 Task: In the  document Joshua.epub change page color to  'Light Brown'. Add link on bottom right corner of the sheet: 'www.instagram.com' Insert page numer on top of the page
Action: Mouse moved to (262, 320)
Screenshot: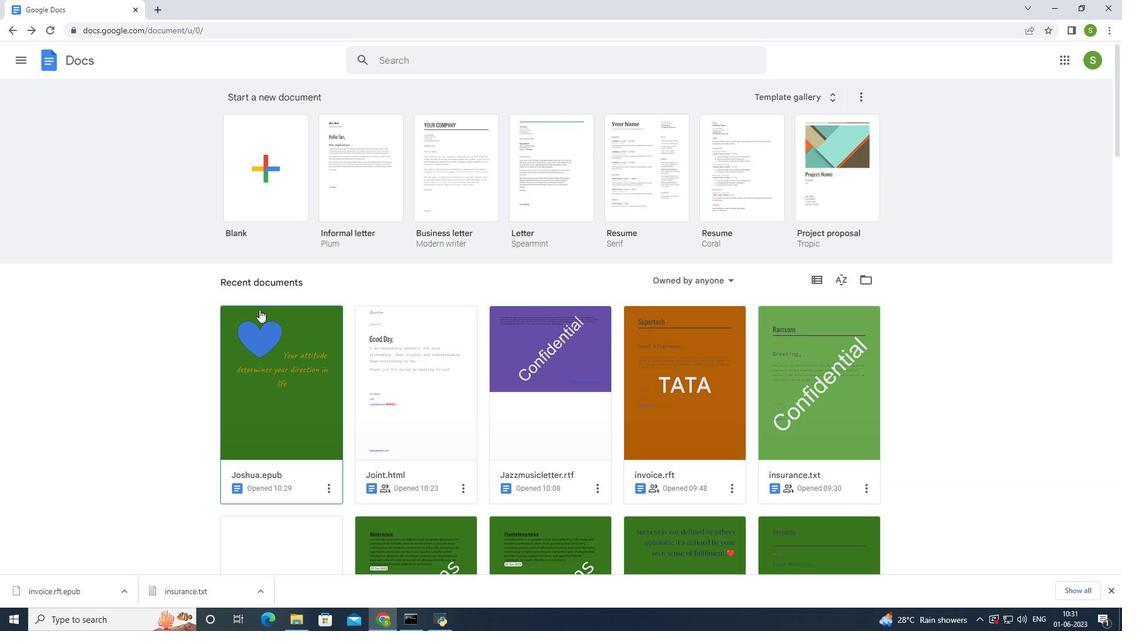 
Action: Mouse pressed left at (262, 320)
Screenshot: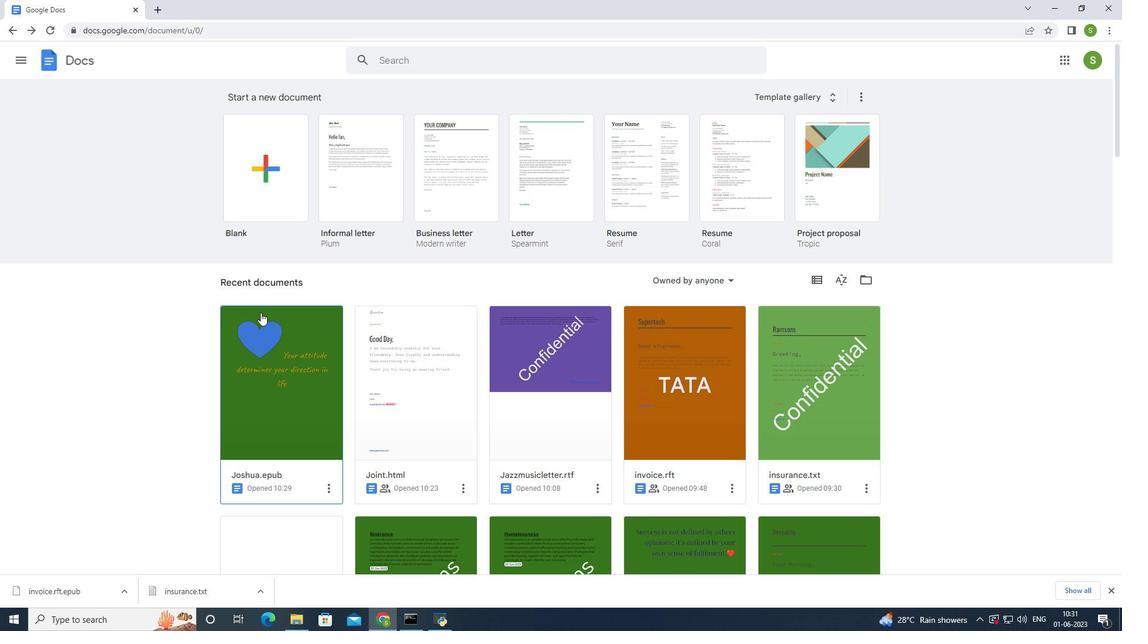 
Action: Mouse moved to (37, 69)
Screenshot: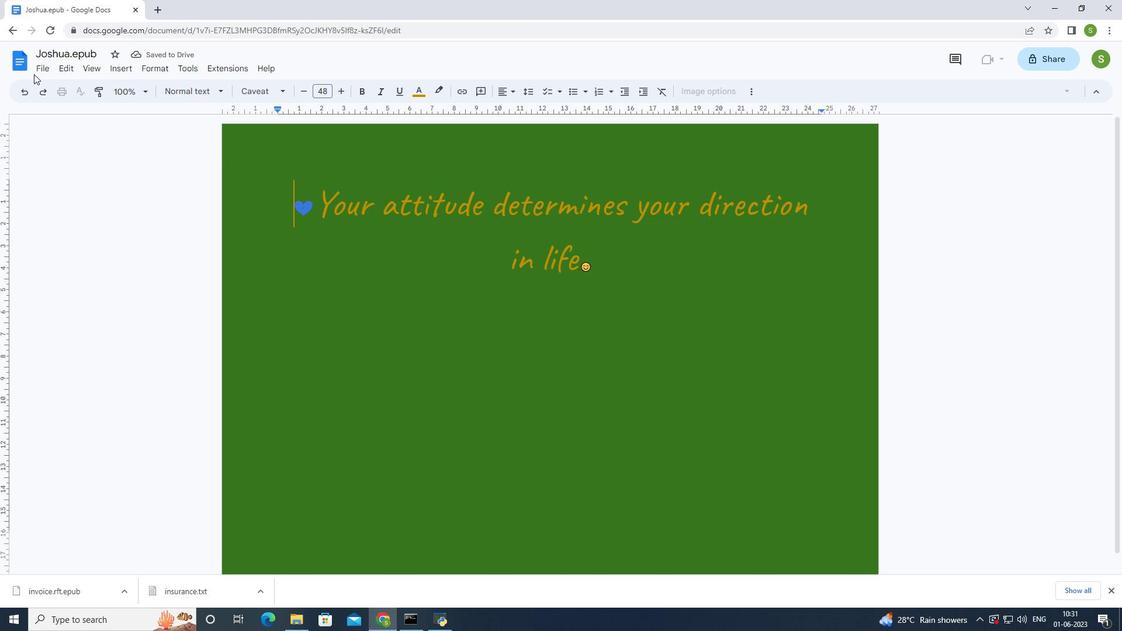
Action: Mouse pressed left at (37, 69)
Screenshot: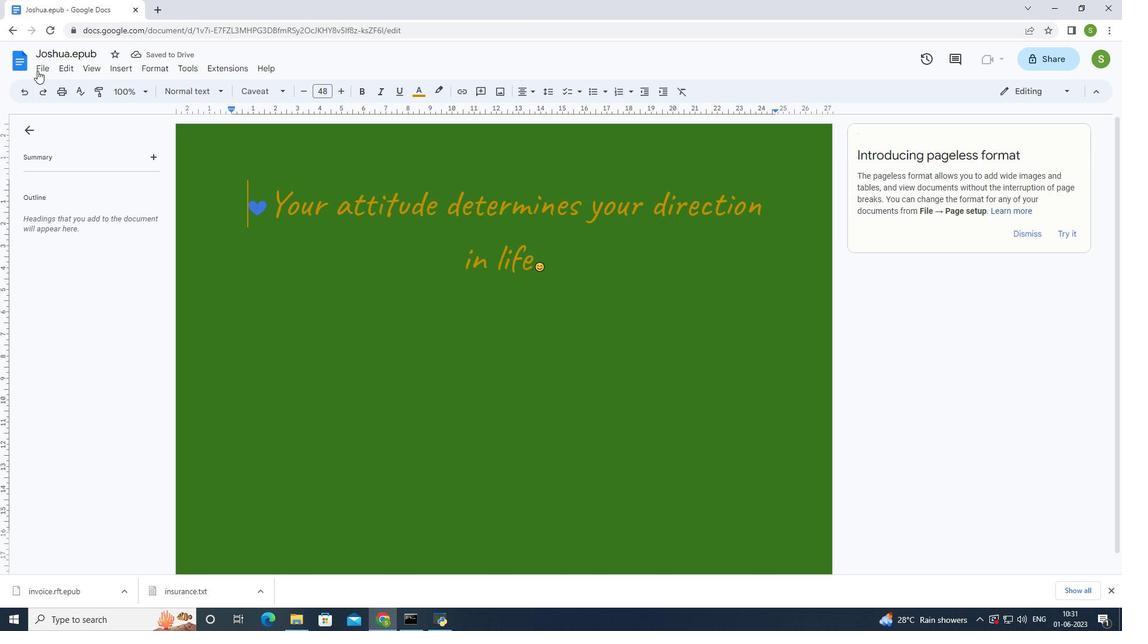 
Action: Mouse moved to (59, 392)
Screenshot: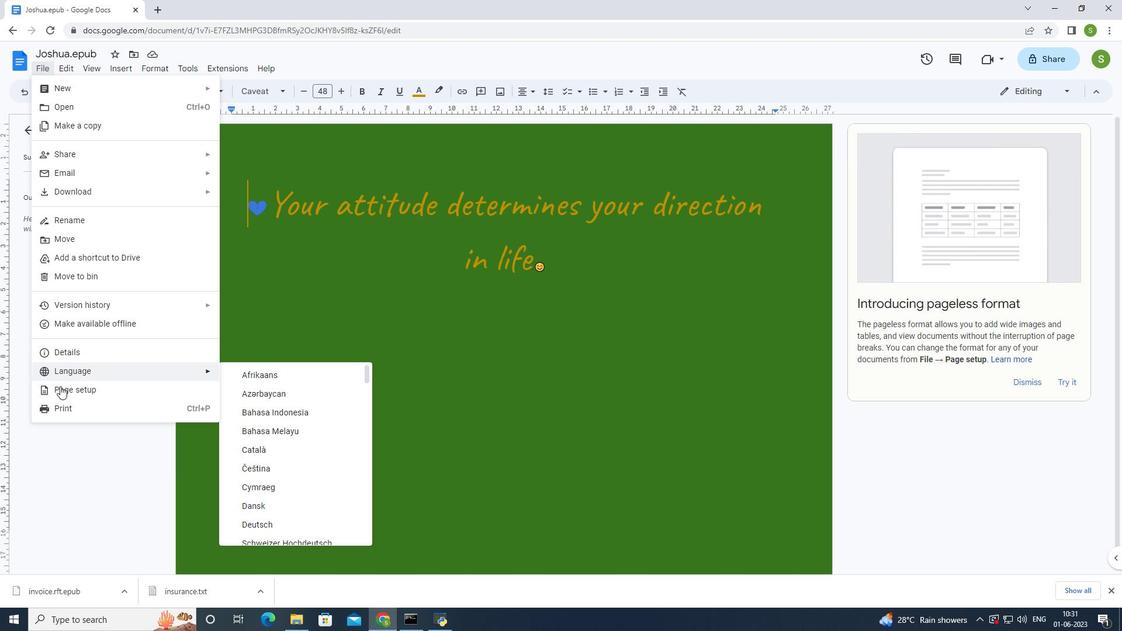 
Action: Mouse pressed left at (59, 392)
Screenshot: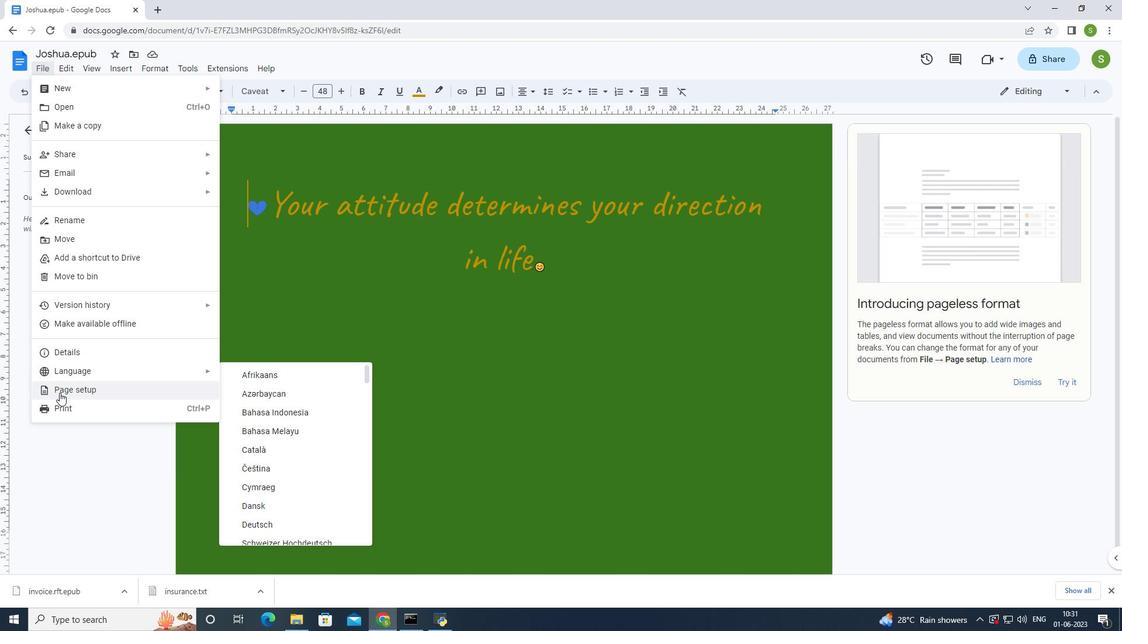 
Action: Mouse moved to (471, 385)
Screenshot: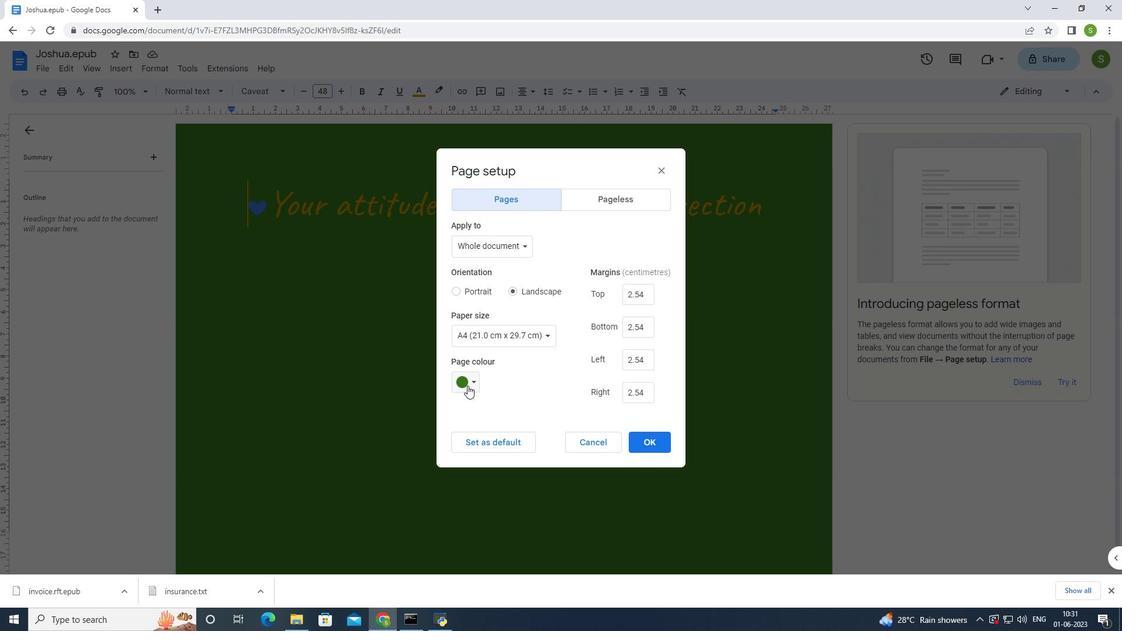 
Action: Mouse pressed left at (471, 385)
Screenshot: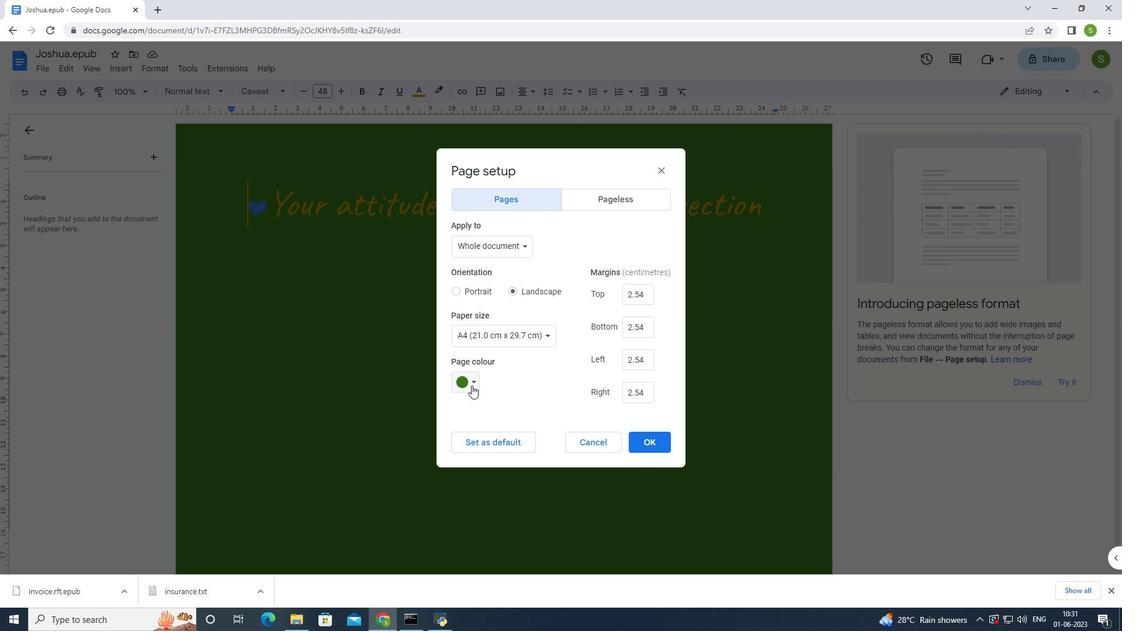 
Action: Mouse moved to (489, 480)
Screenshot: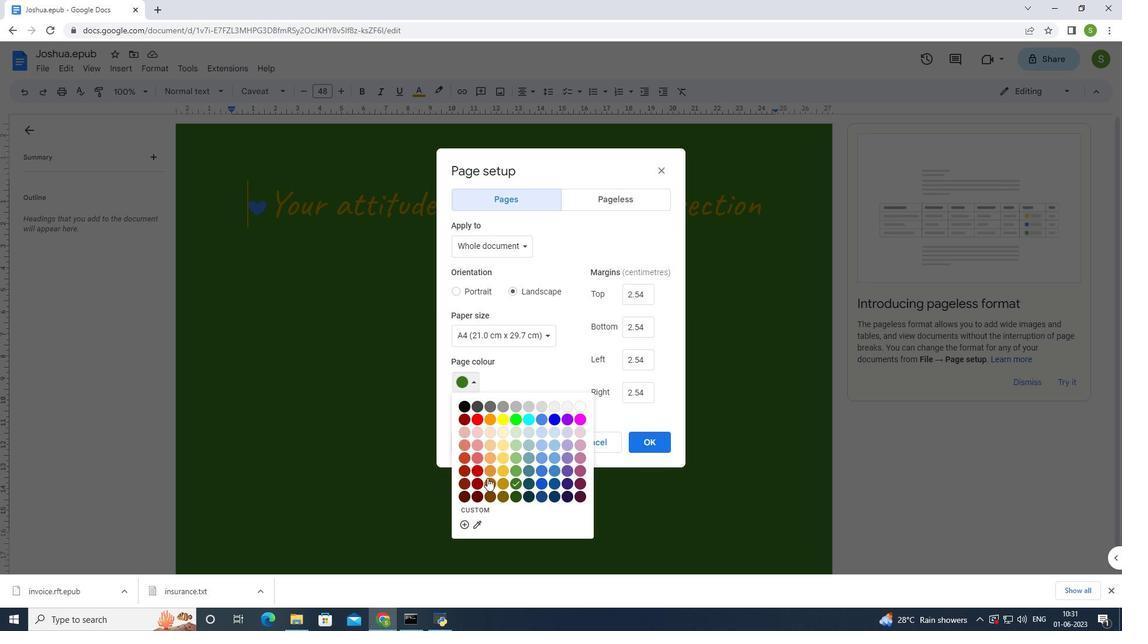 
Action: Mouse pressed left at (489, 480)
Screenshot: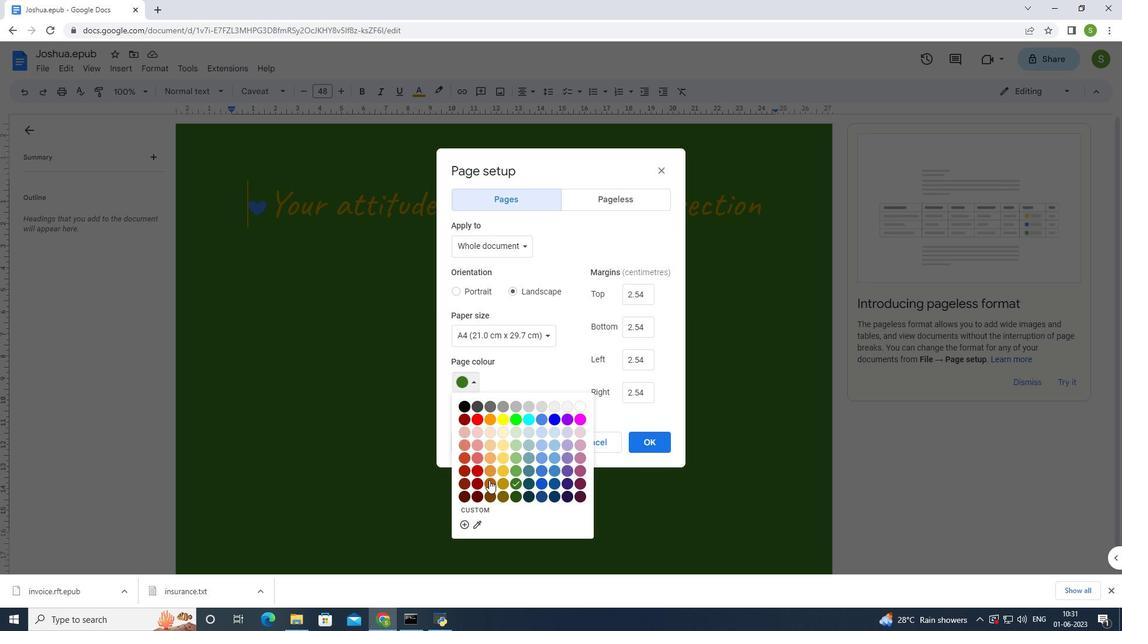 
Action: Mouse pressed left at (489, 480)
Screenshot: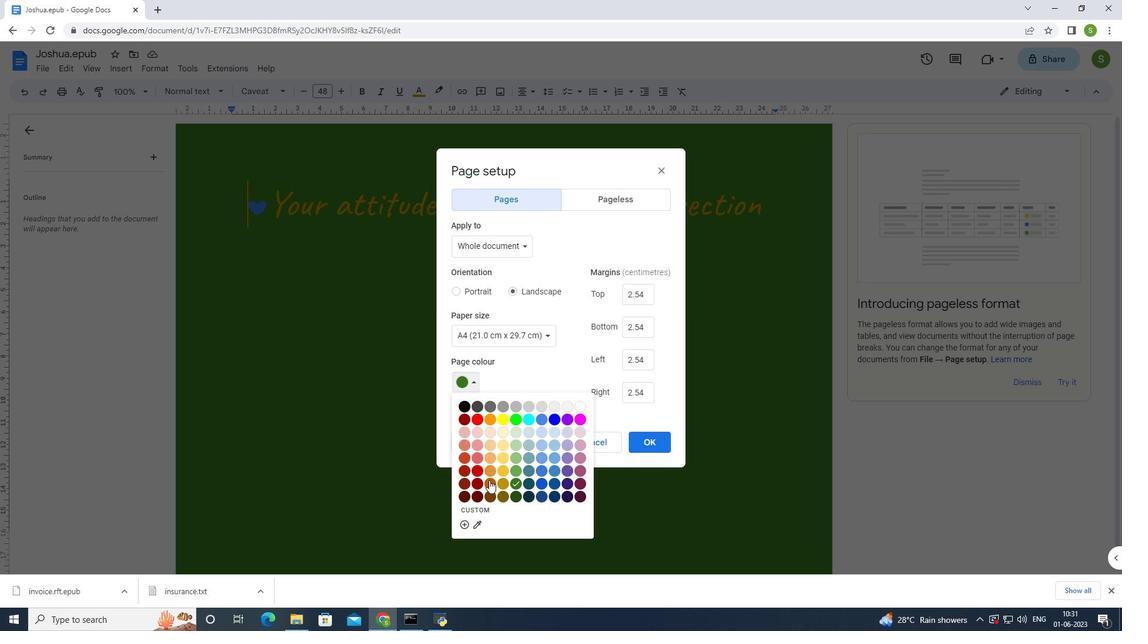 
Action: Mouse moved to (631, 438)
Screenshot: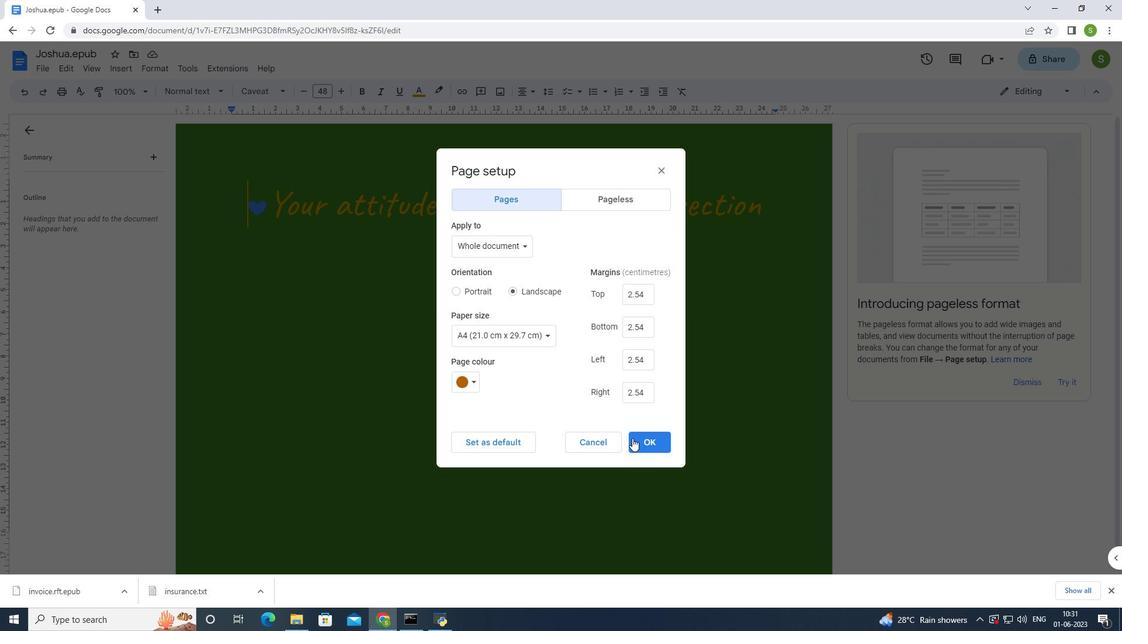 
Action: Mouse pressed left at (631, 438)
Screenshot: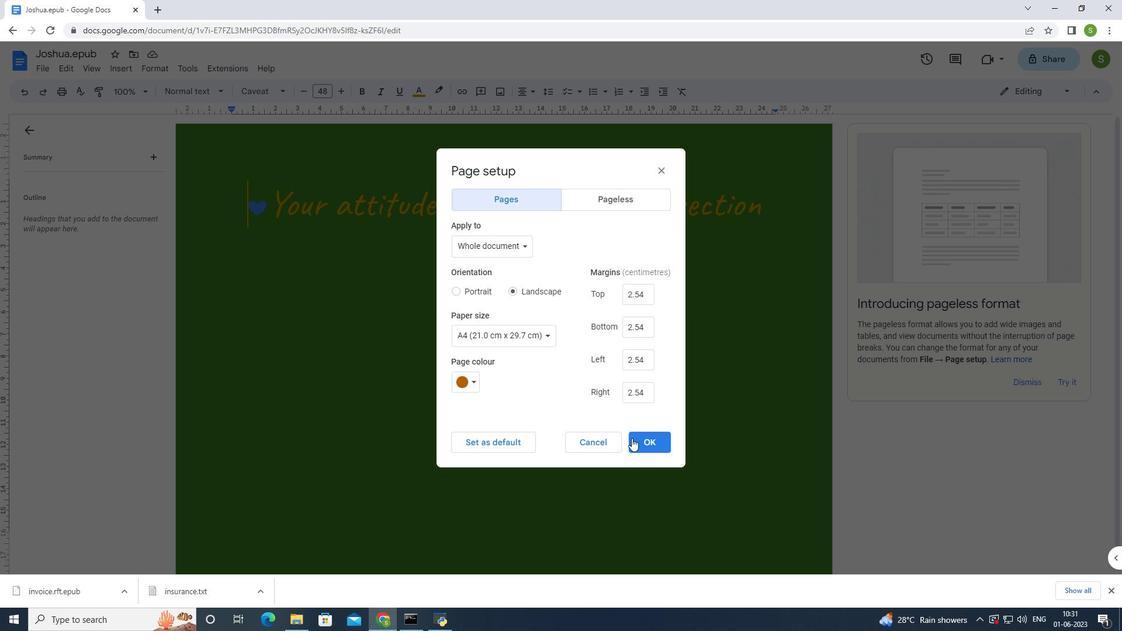 
Action: Mouse moved to (631, 542)
Screenshot: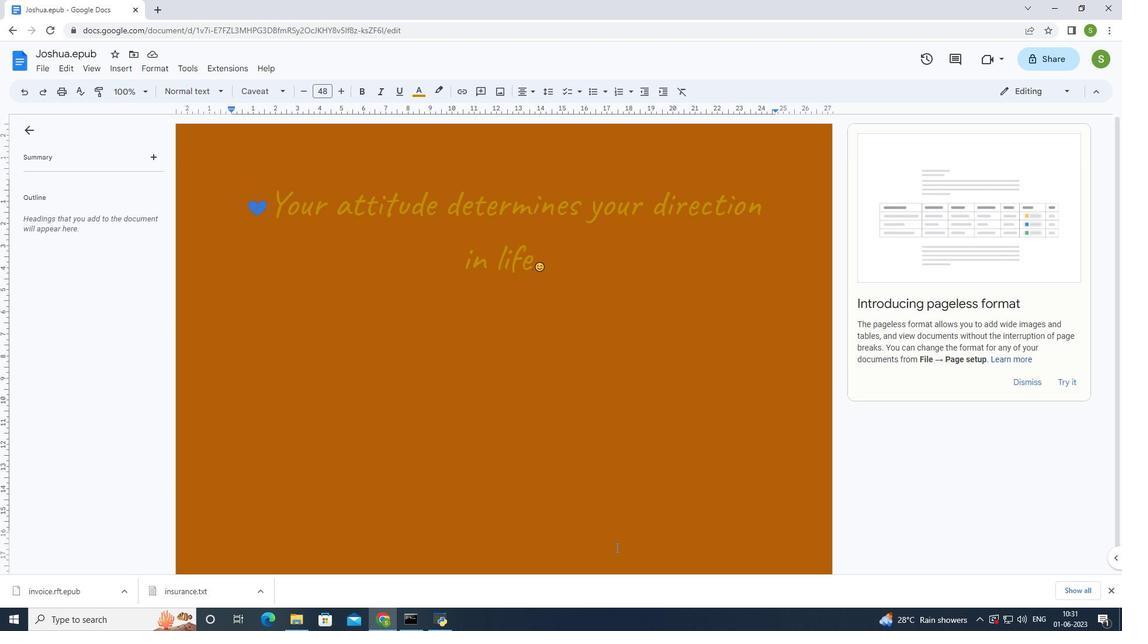 
Action: Mouse pressed left at (631, 542)
Screenshot: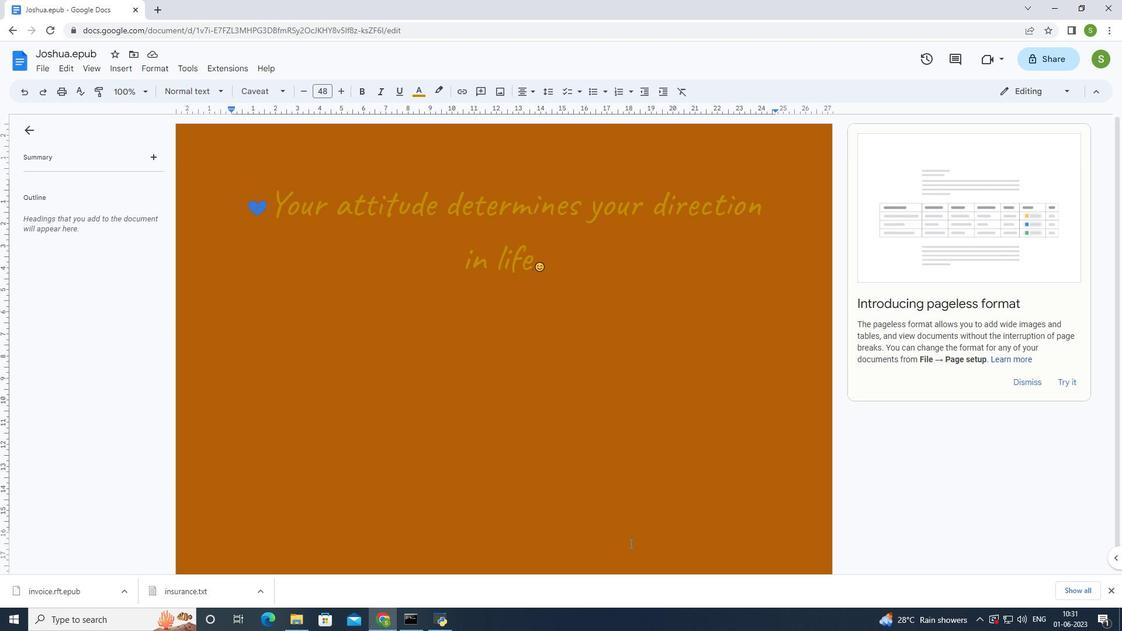 
Action: Mouse pressed left at (631, 542)
Screenshot: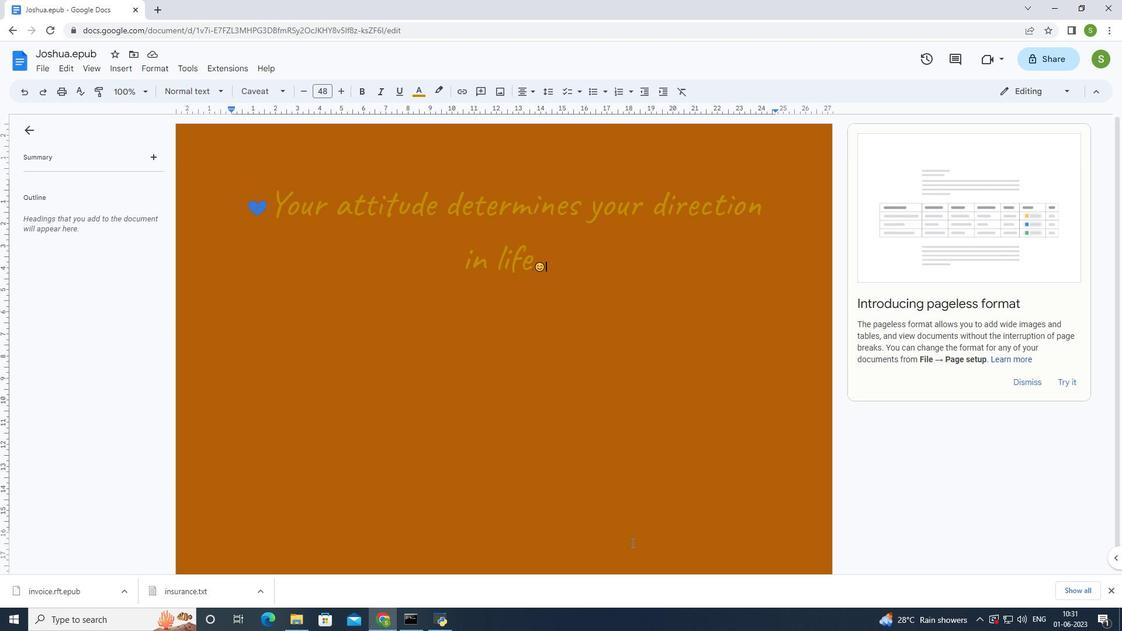 
Action: Mouse moved to (527, 95)
Screenshot: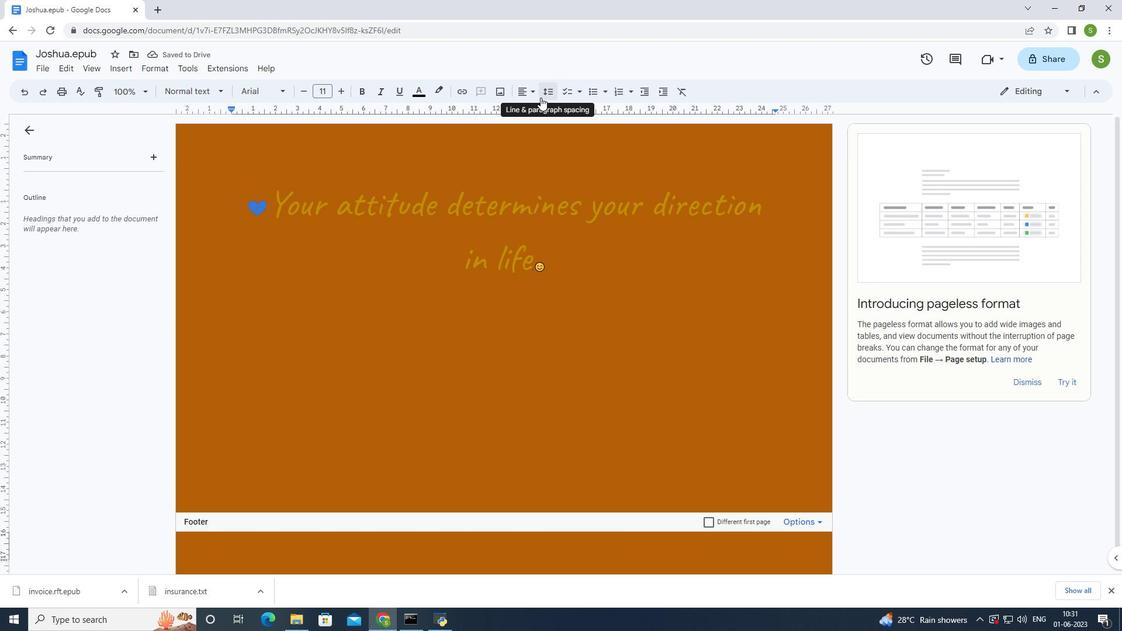 
Action: Mouse pressed left at (527, 95)
Screenshot: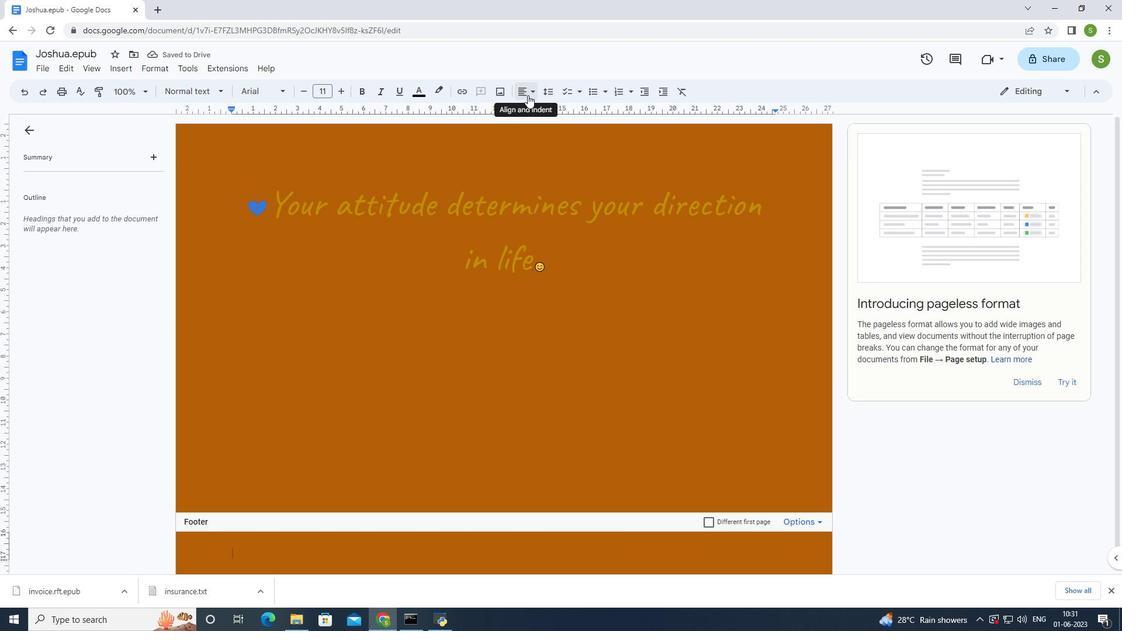 
Action: Mouse moved to (555, 112)
Screenshot: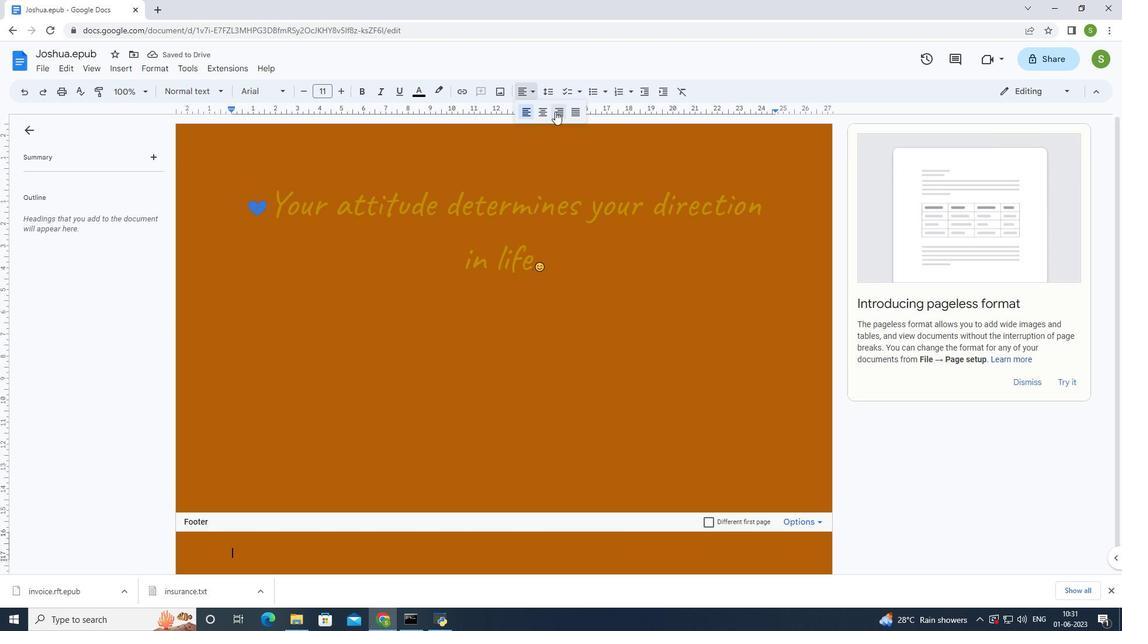 
Action: Mouse pressed left at (555, 112)
Screenshot: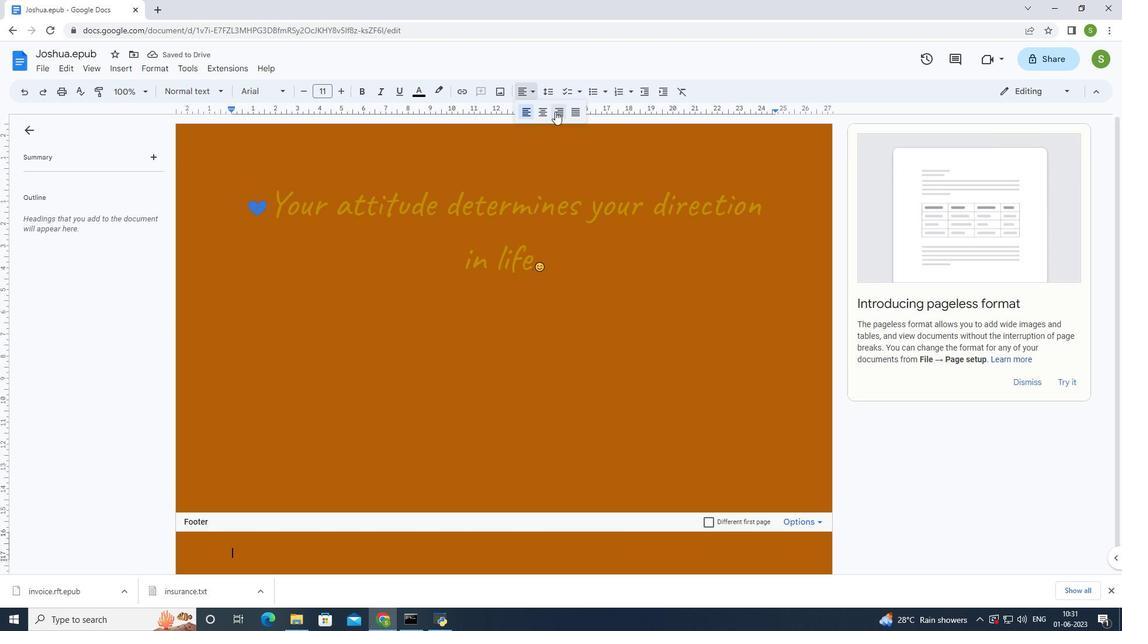 
Action: Mouse moved to (547, 245)
Screenshot: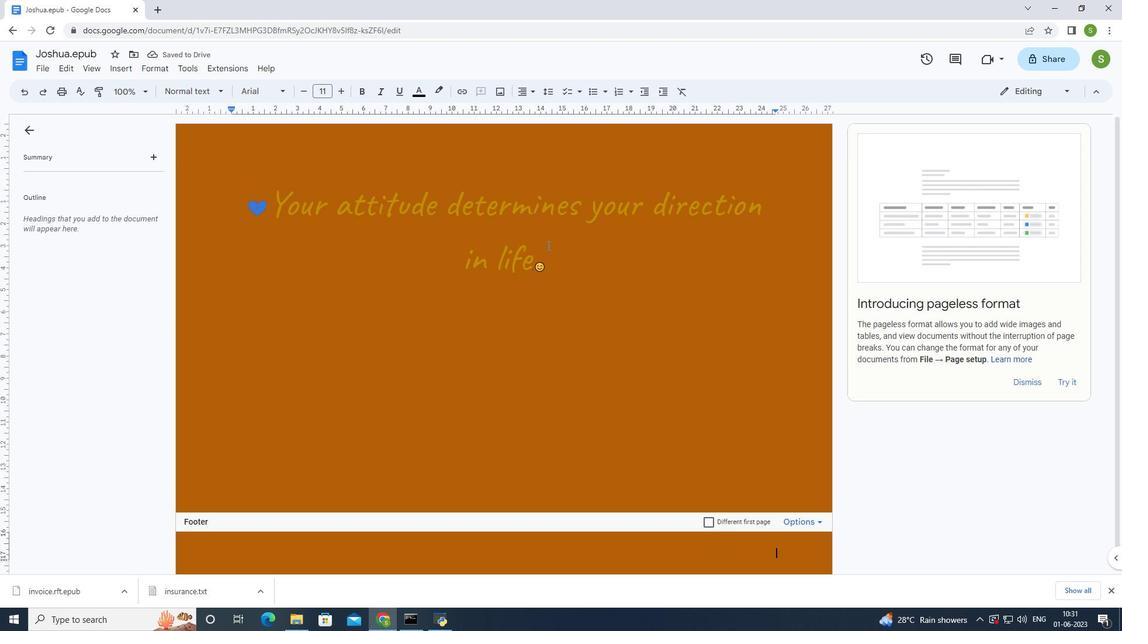 
Action: Key pressed www
Screenshot: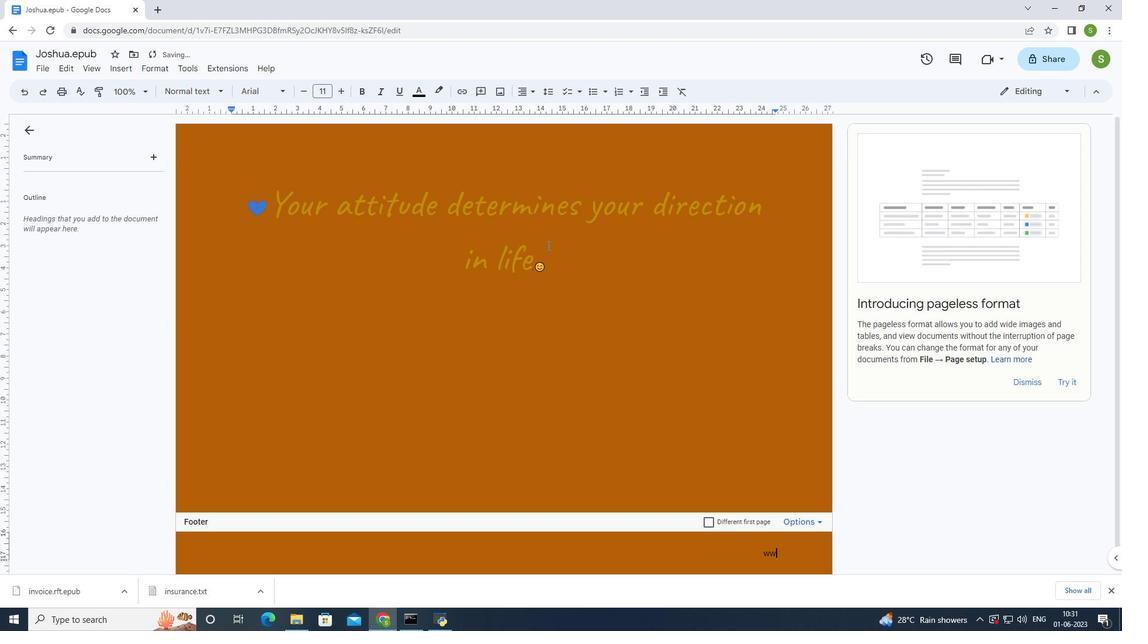 
Action: Mouse moved to (545, 250)
Screenshot: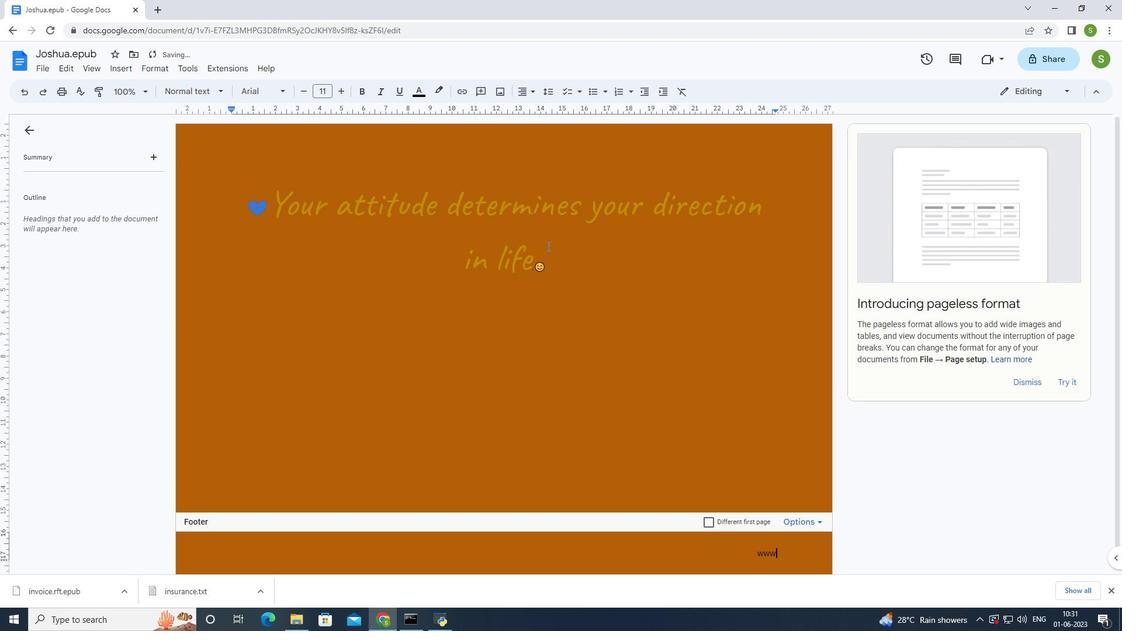 
Action: Key pressed .
Screenshot: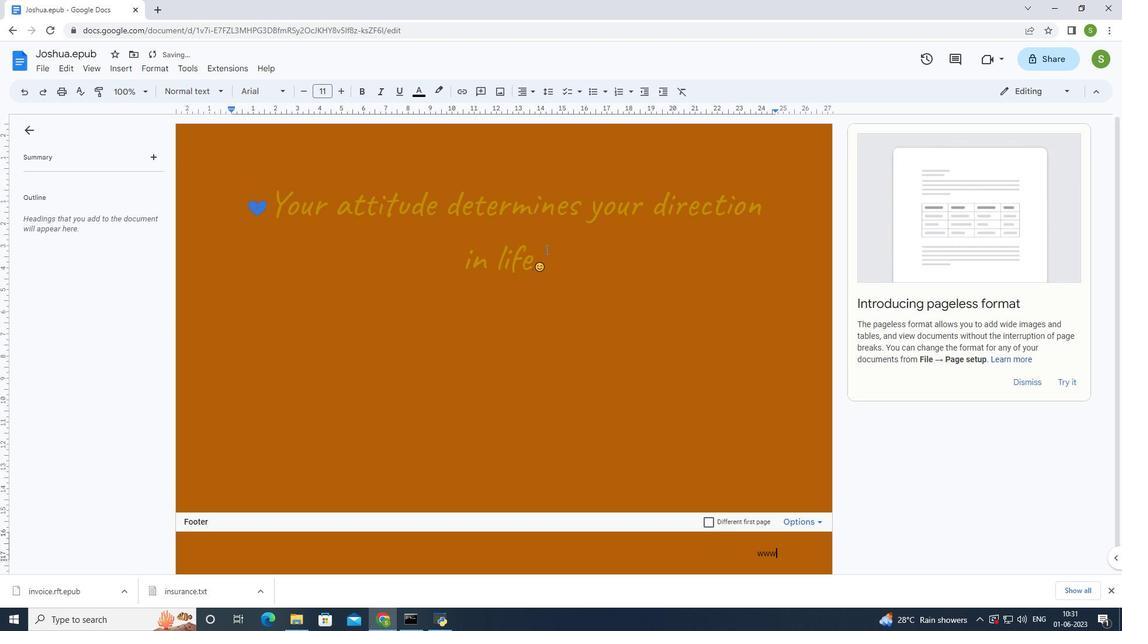 
Action: Mouse moved to (545, 250)
Screenshot: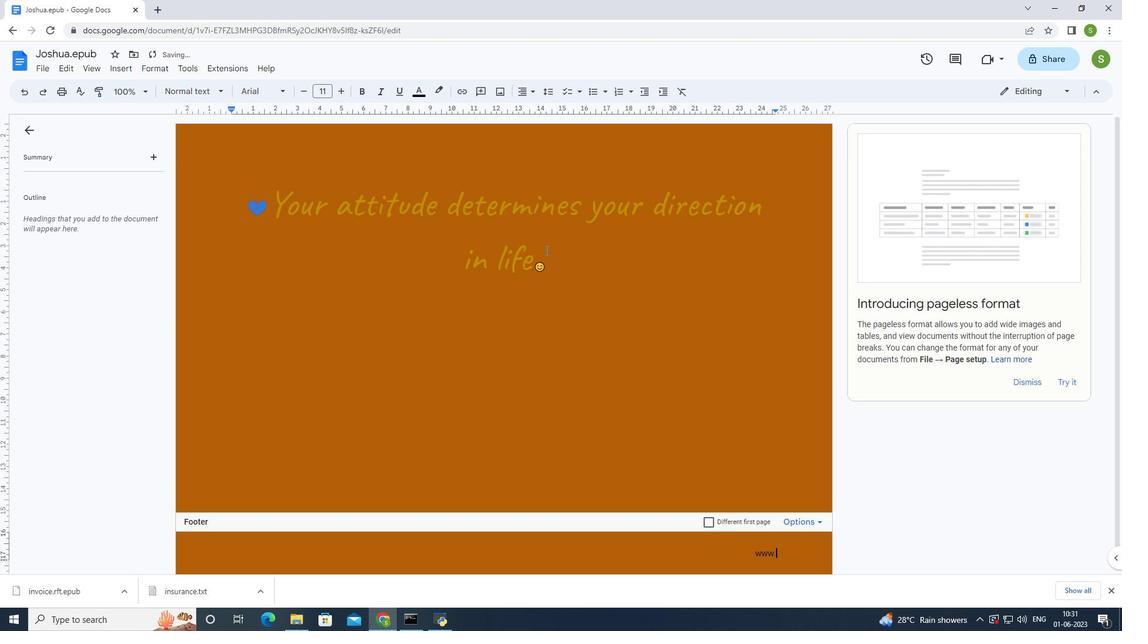 
Action: Key pressed i
Screenshot: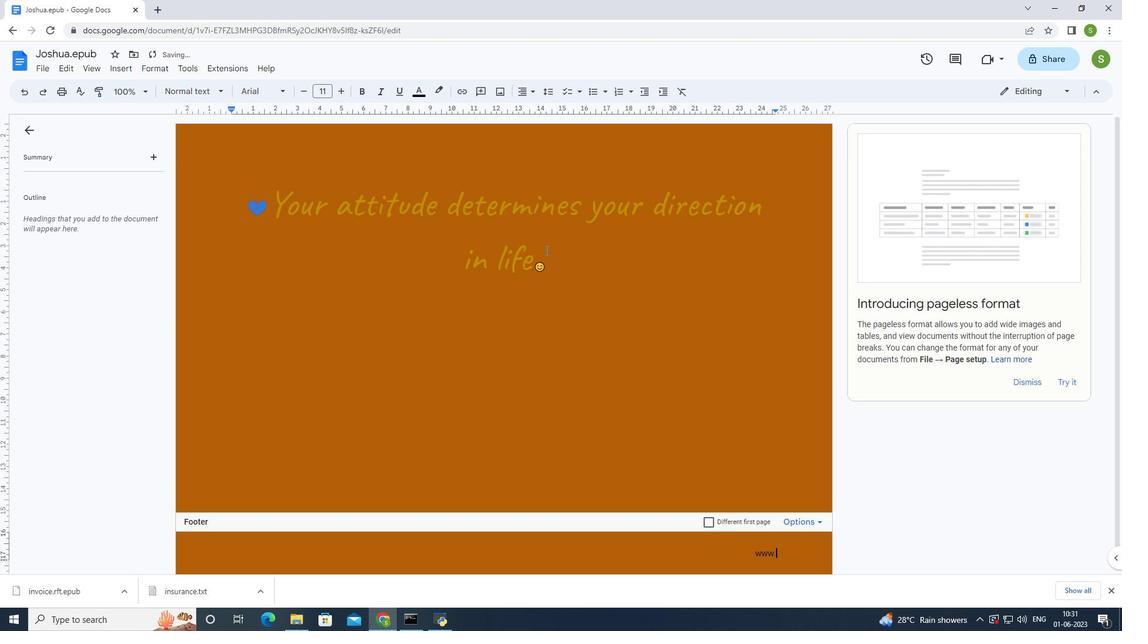 
Action: Mouse moved to (542, 254)
Screenshot: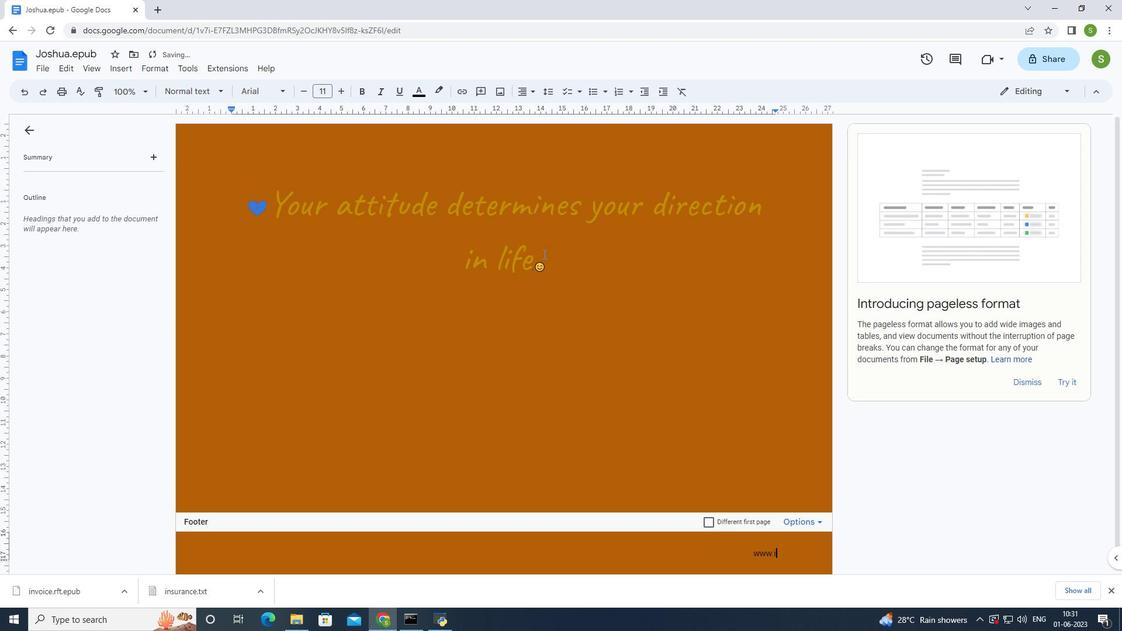 
Action: Key pressed n
Screenshot: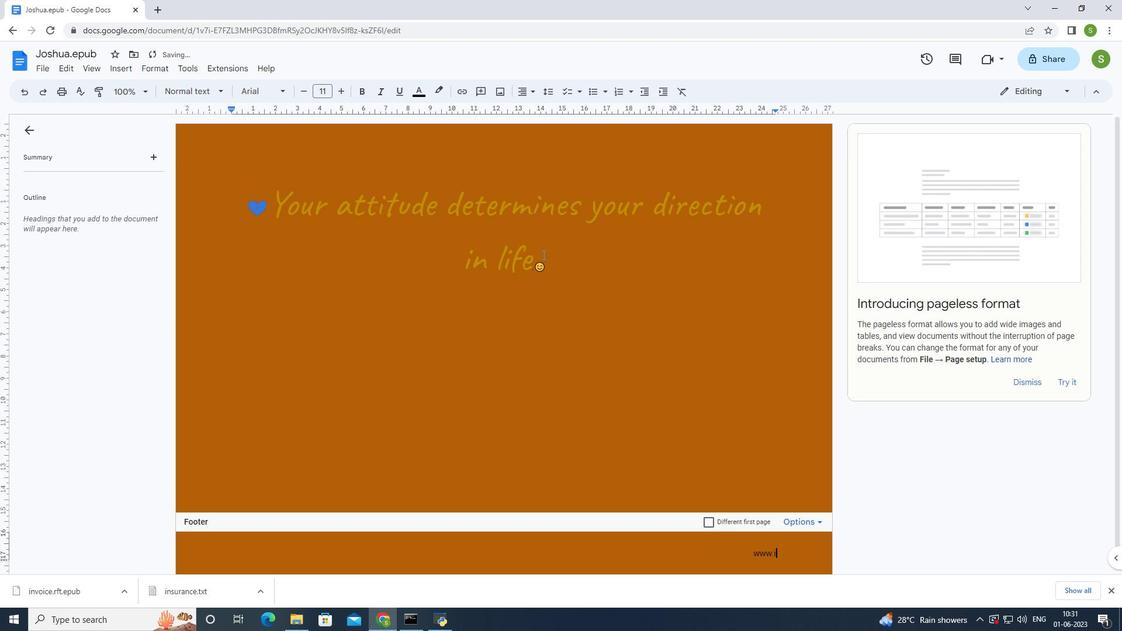 
Action: Mouse moved to (541, 254)
Screenshot: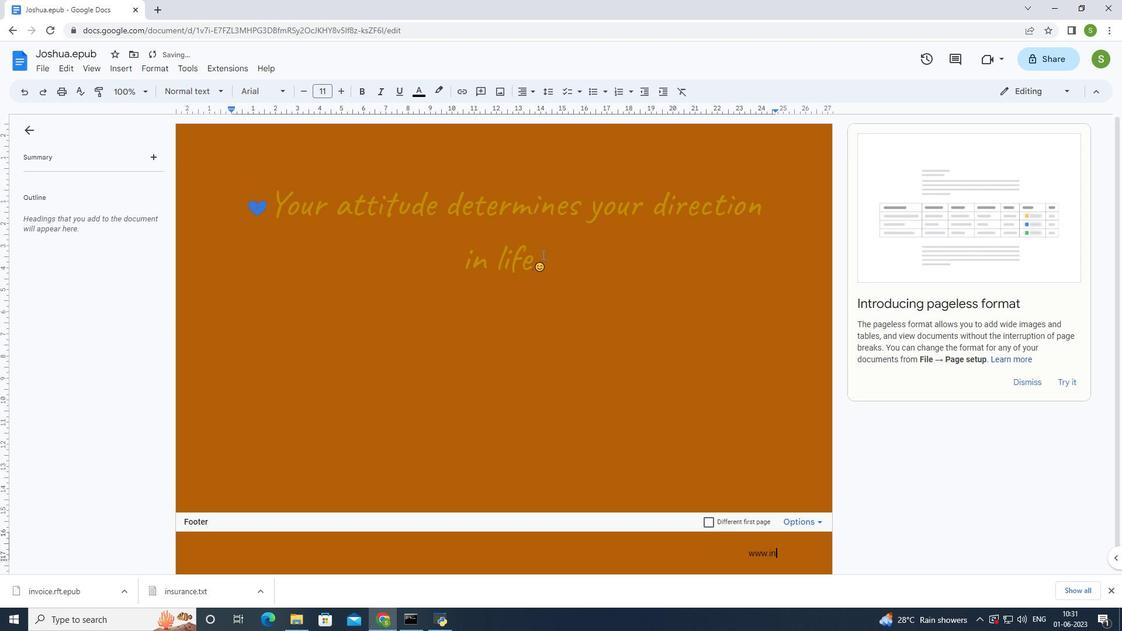 
Action: Key pressed st
Screenshot: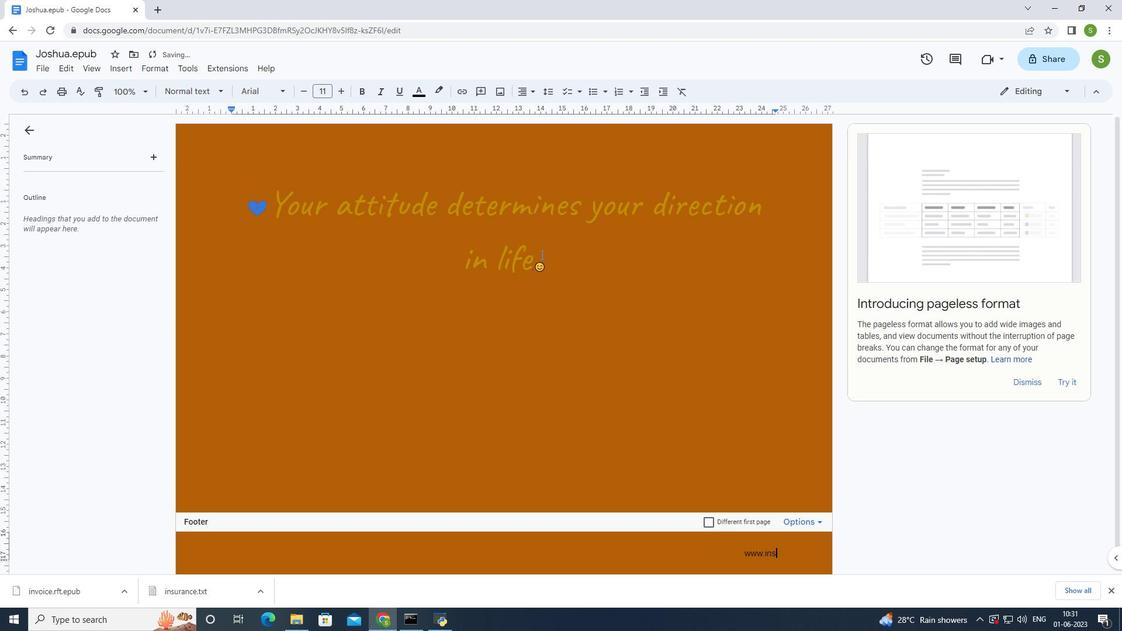 
Action: Mouse moved to (540, 256)
Screenshot: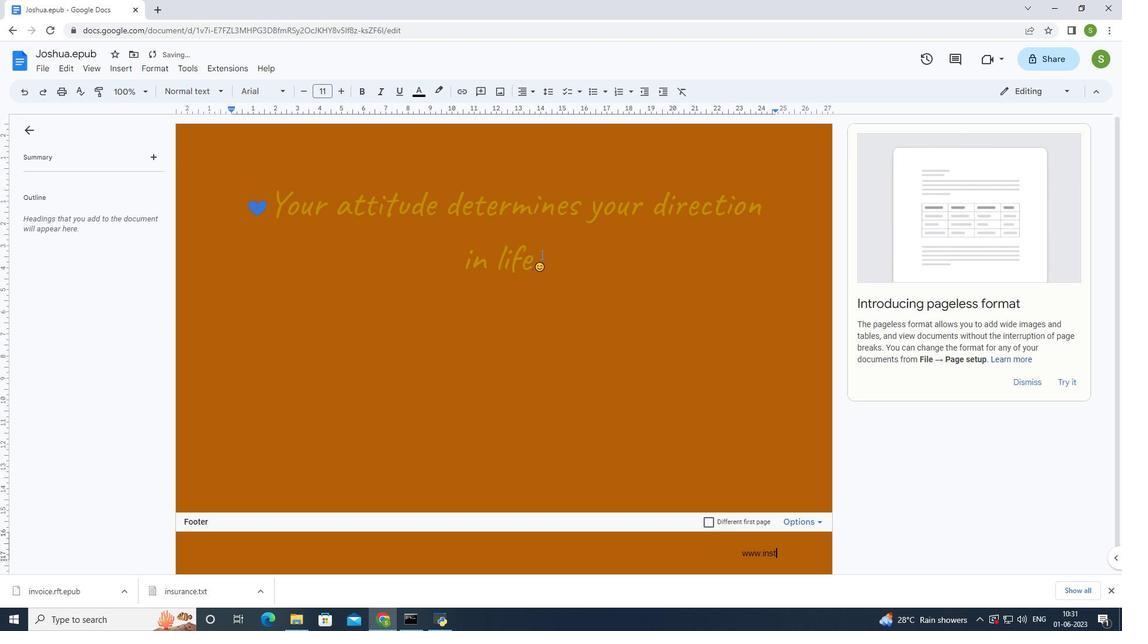 
Action: Key pressed a
Screenshot: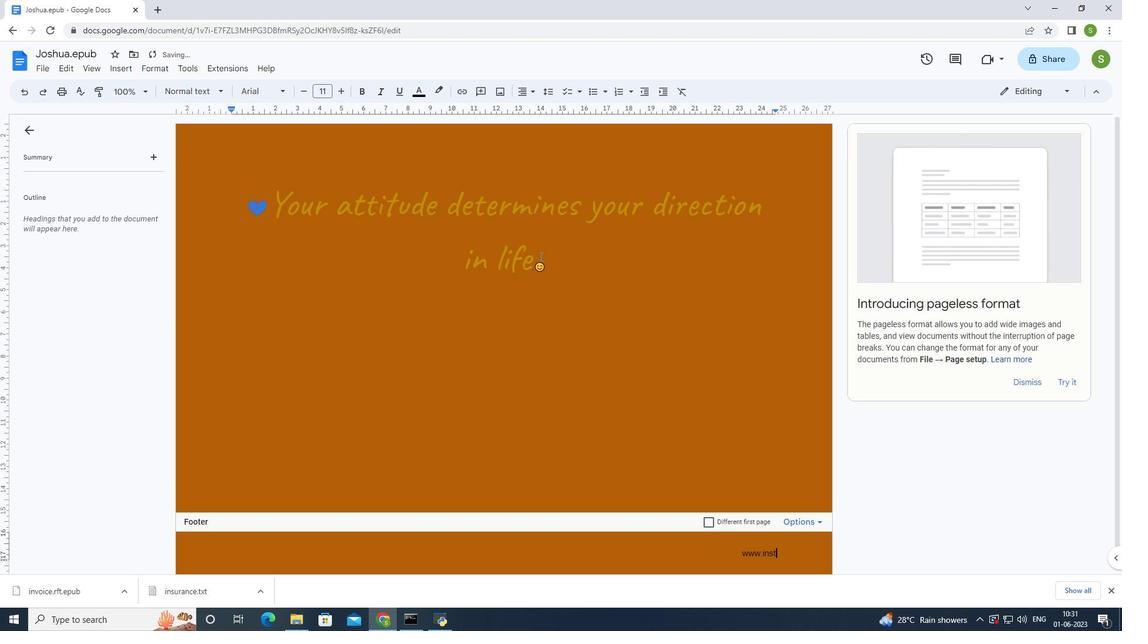 
Action: Mouse moved to (538, 256)
Screenshot: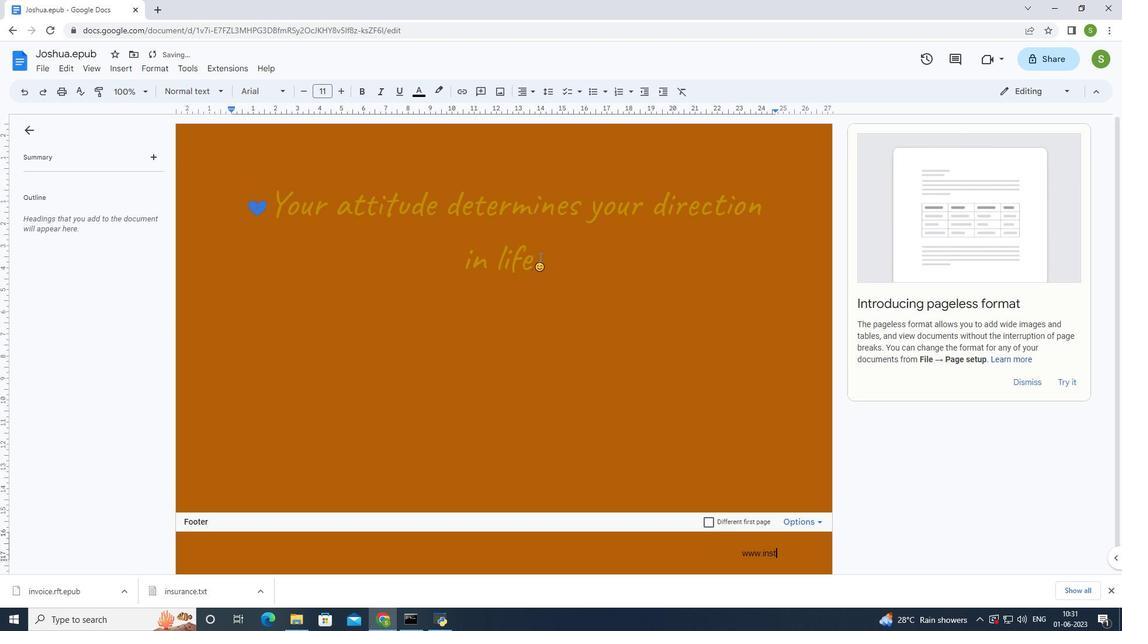 
Action: Key pressed gram.c
Screenshot: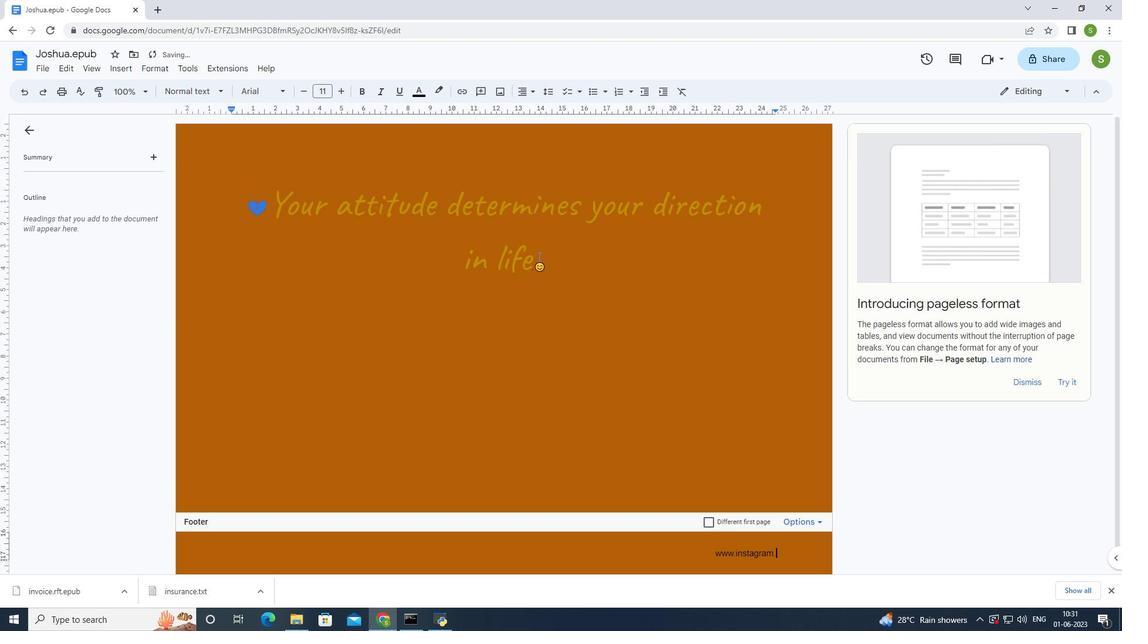 
Action: Mouse moved to (537, 255)
Screenshot: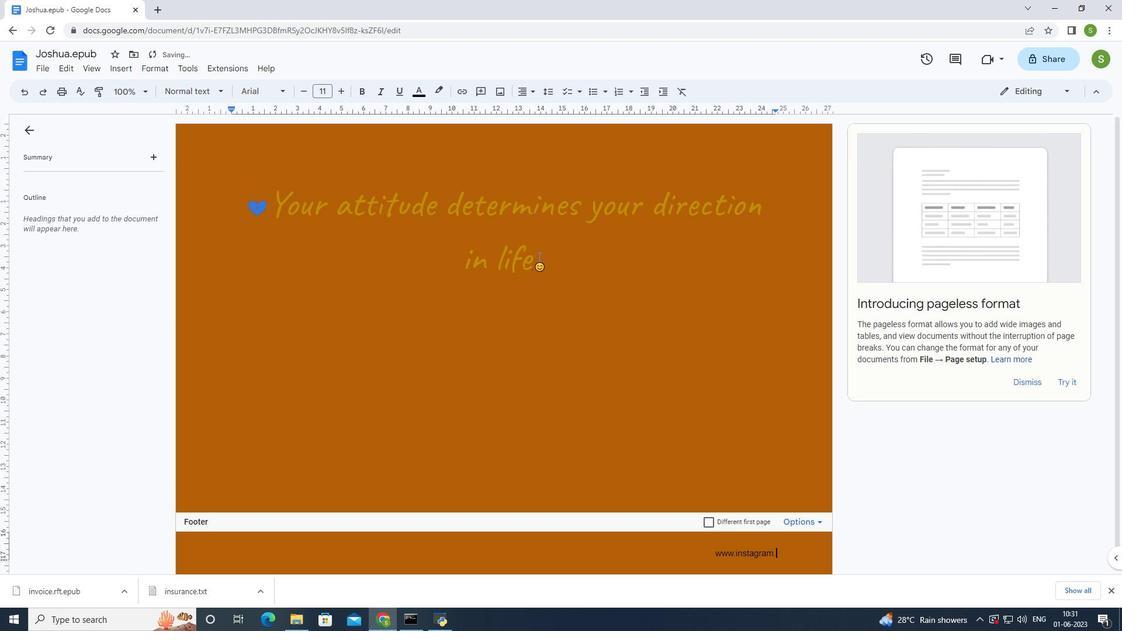 
Action: Key pressed o
Screenshot: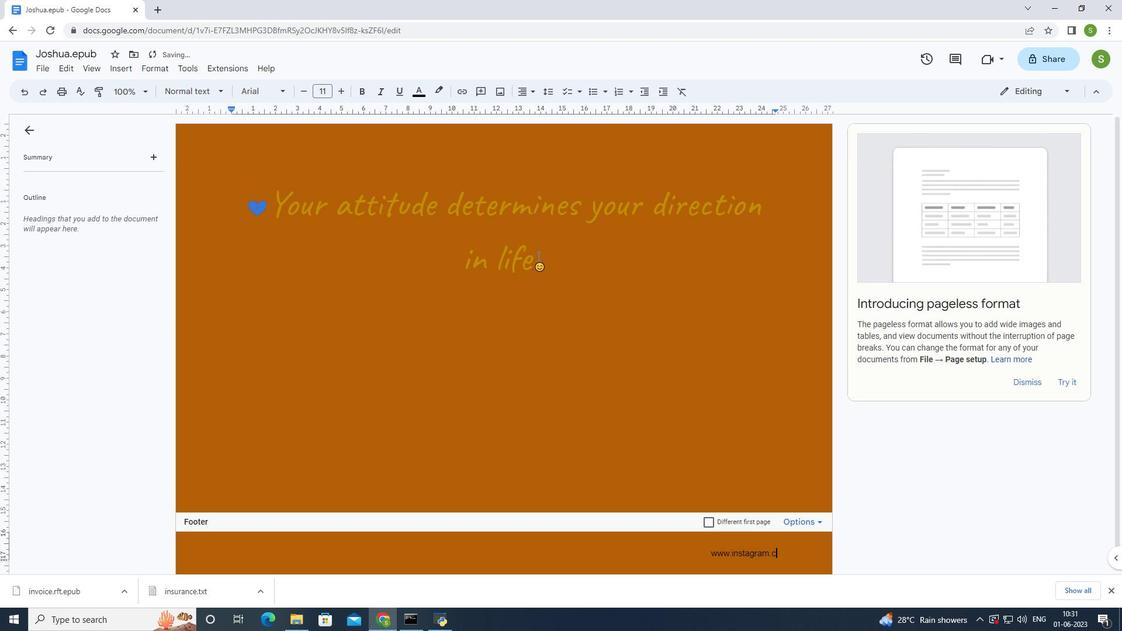 
Action: Mouse moved to (534, 258)
Screenshot: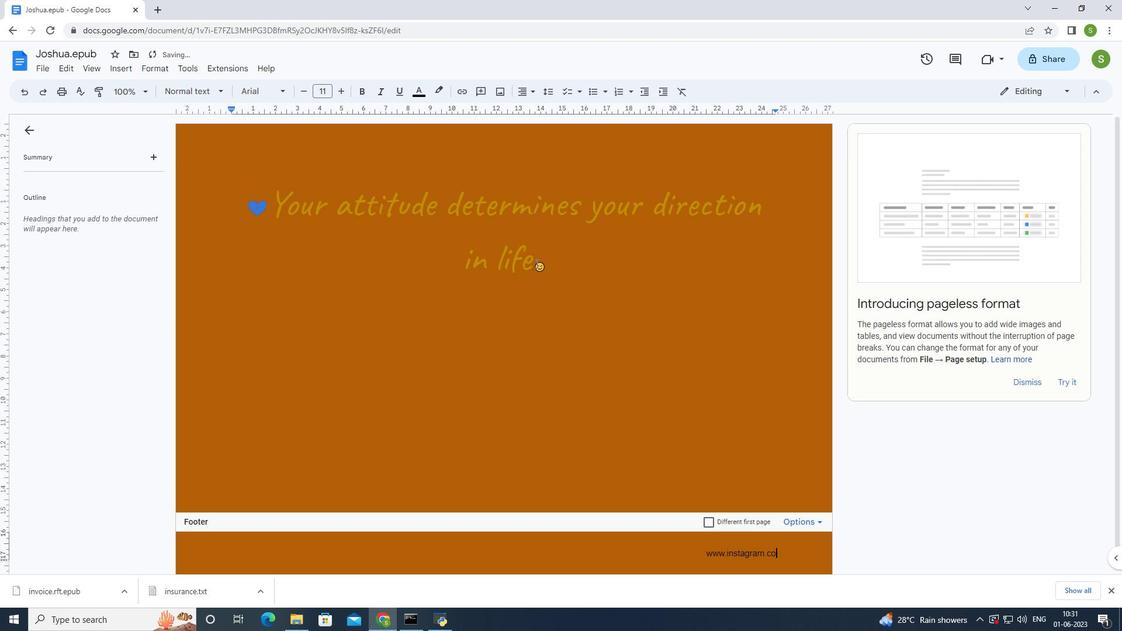 
Action: Key pressed m
Screenshot: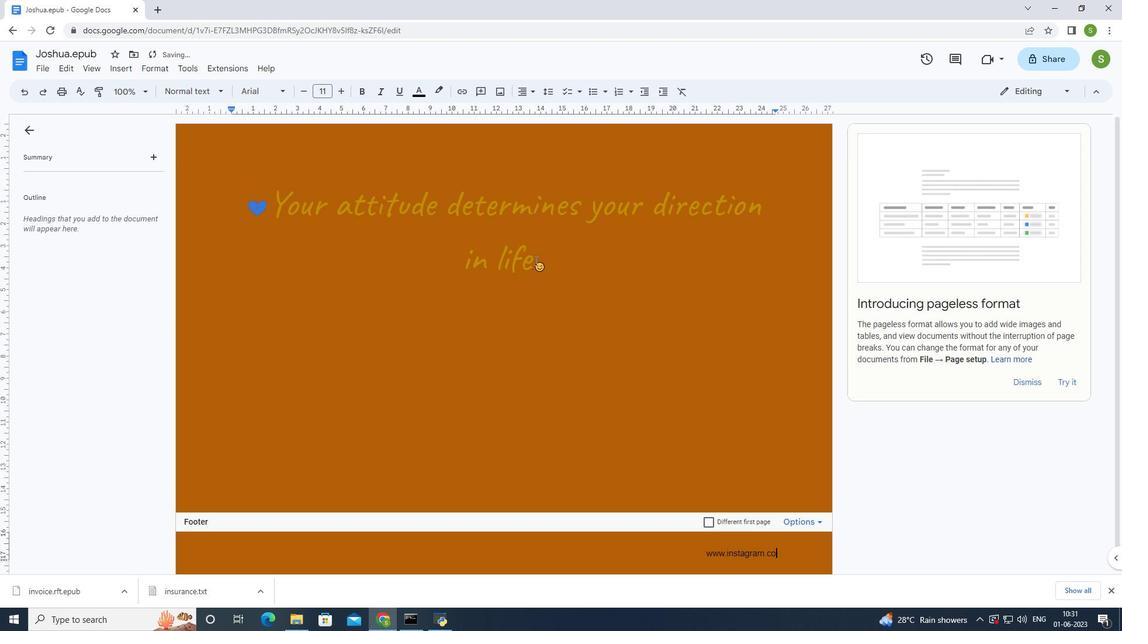 
Action: Mouse moved to (533, 256)
Screenshot: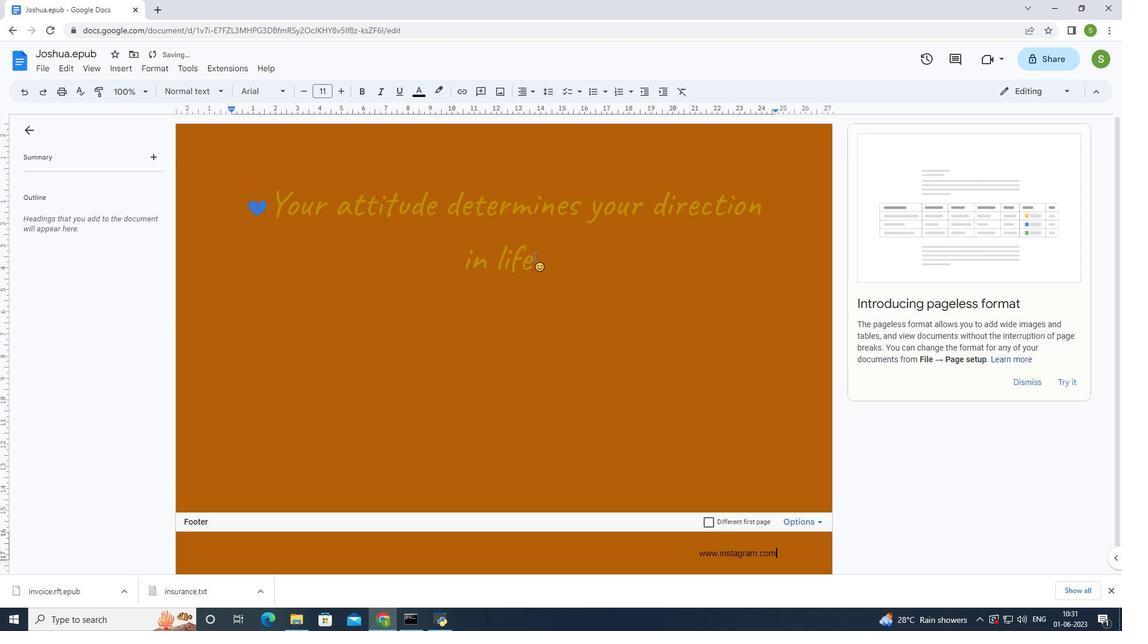 
Action: Key pressed <Key.enter>
Screenshot: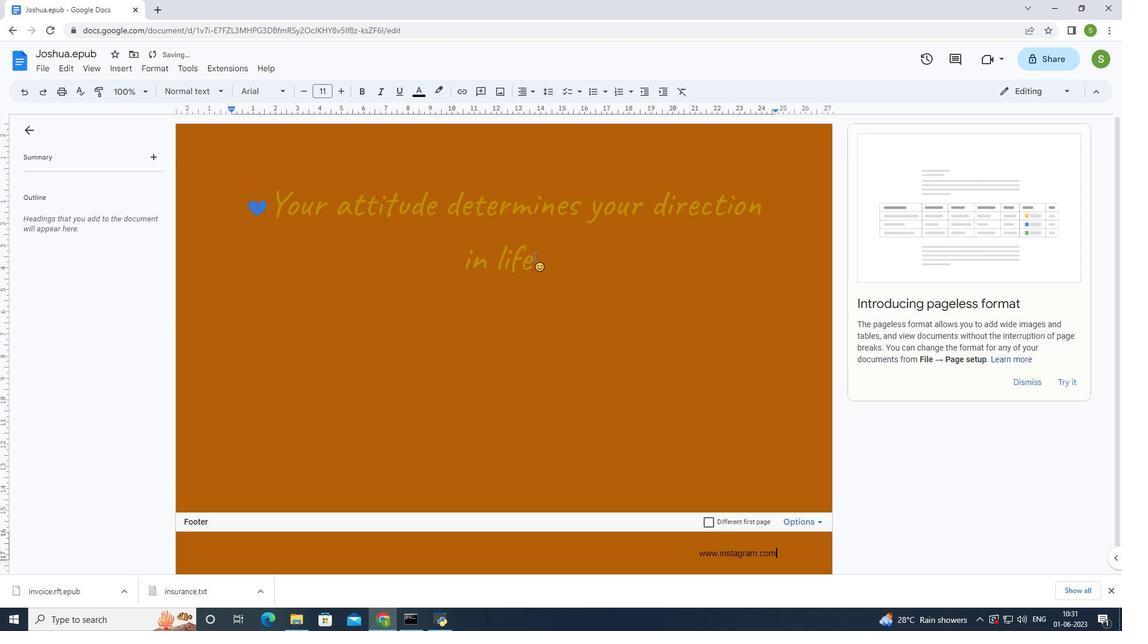 
Action: Mouse moved to (158, 73)
Screenshot: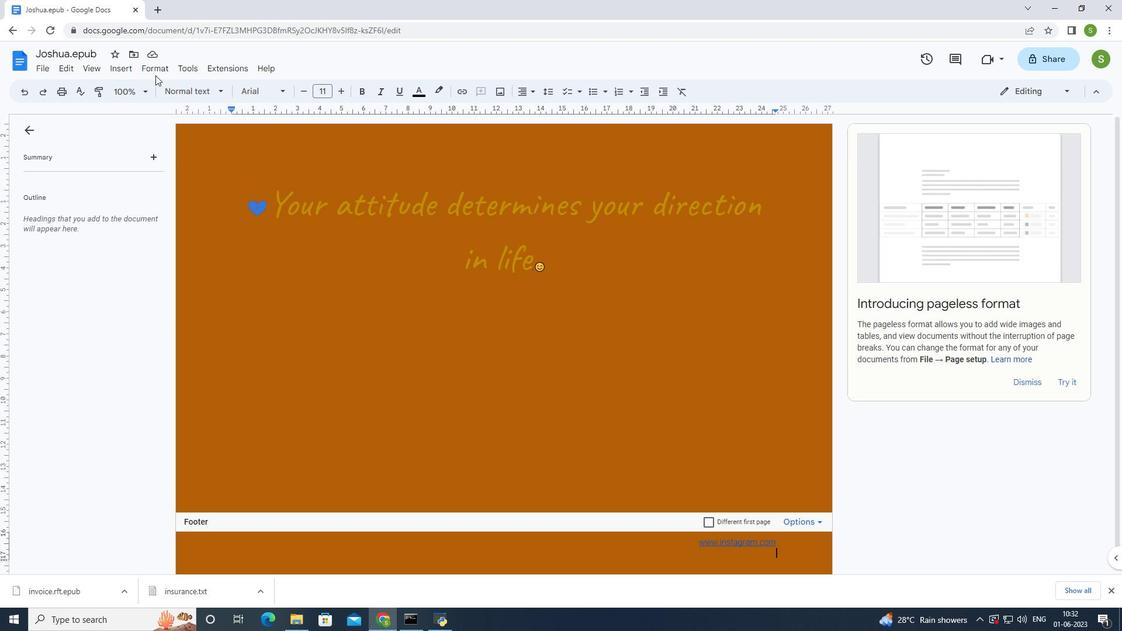 
Action: Mouse pressed left at (158, 73)
Screenshot: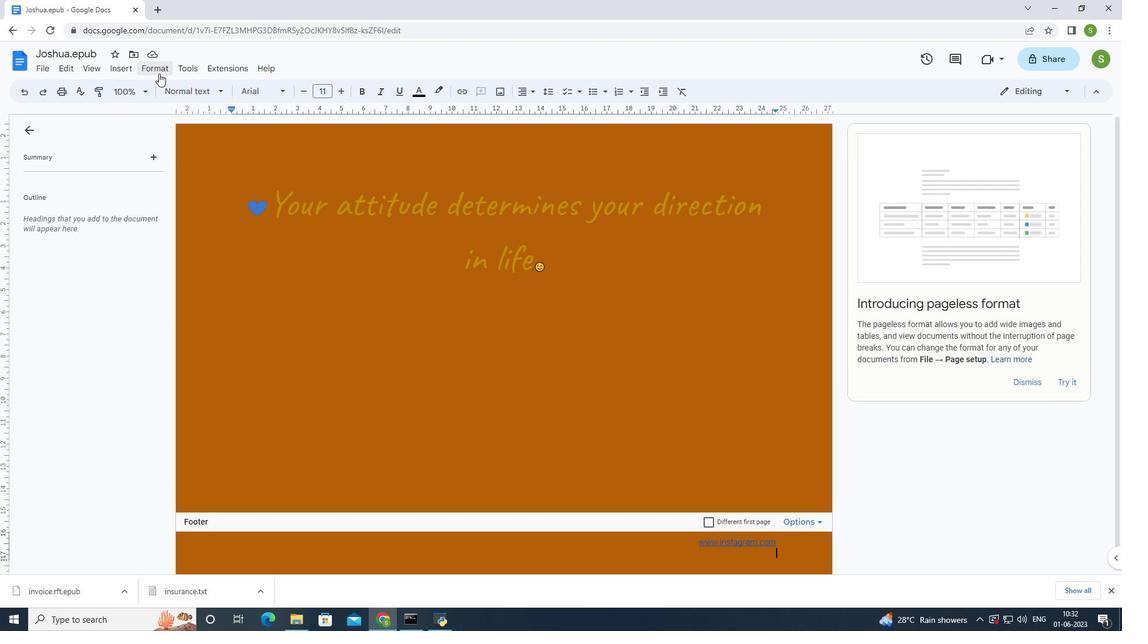 
Action: Mouse moved to (236, 380)
Screenshot: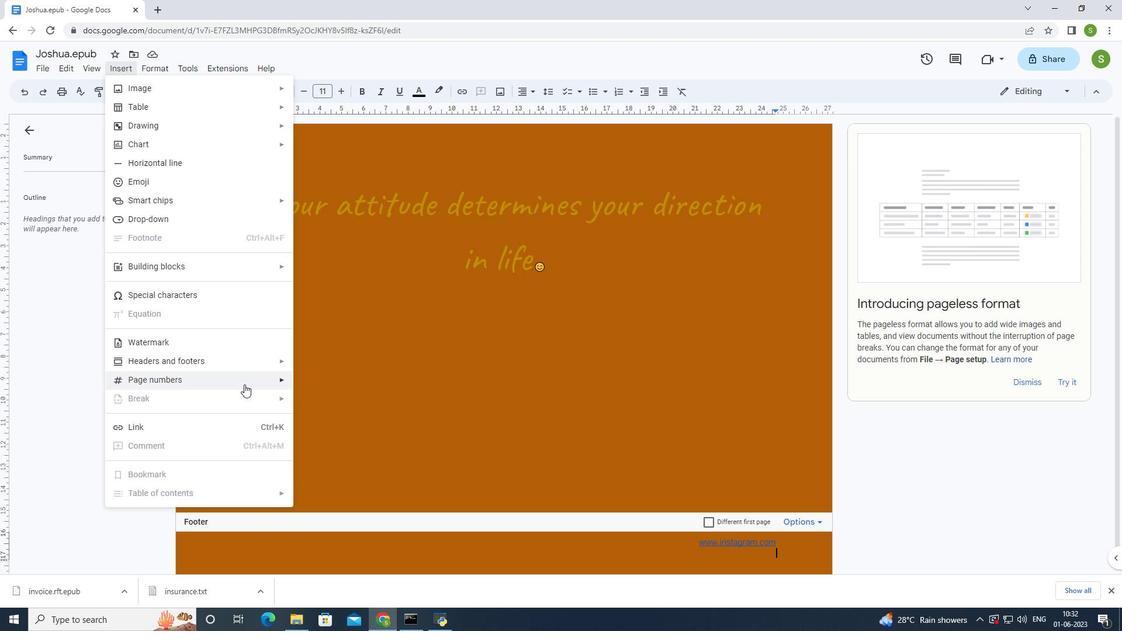 
Action: Mouse pressed left at (236, 380)
Screenshot: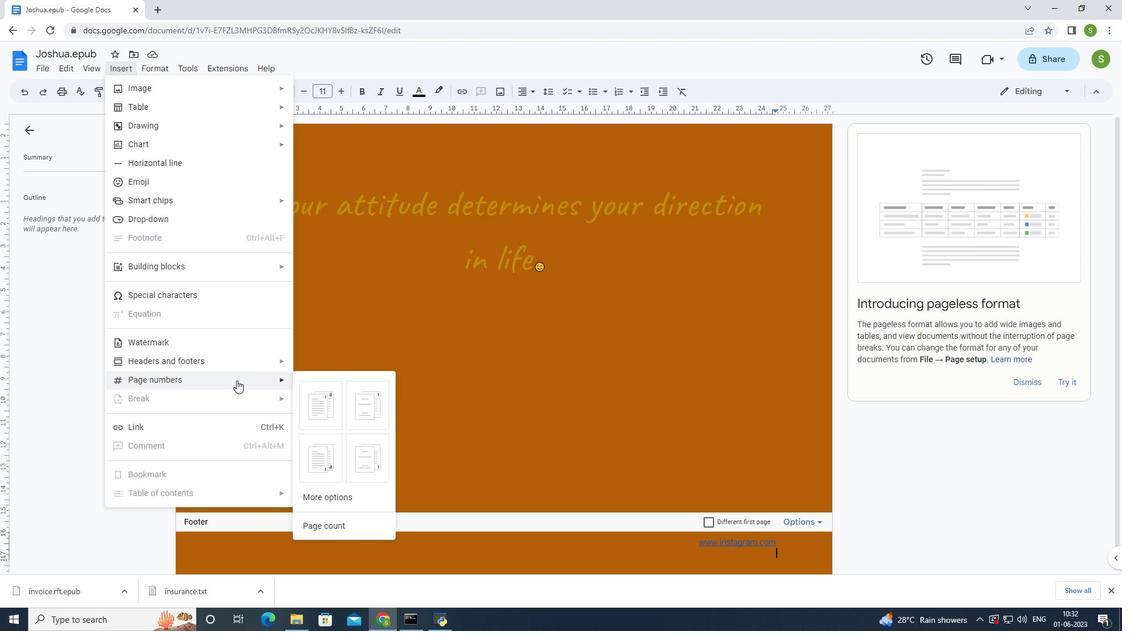 
Action: Mouse moved to (320, 397)
Screenshot: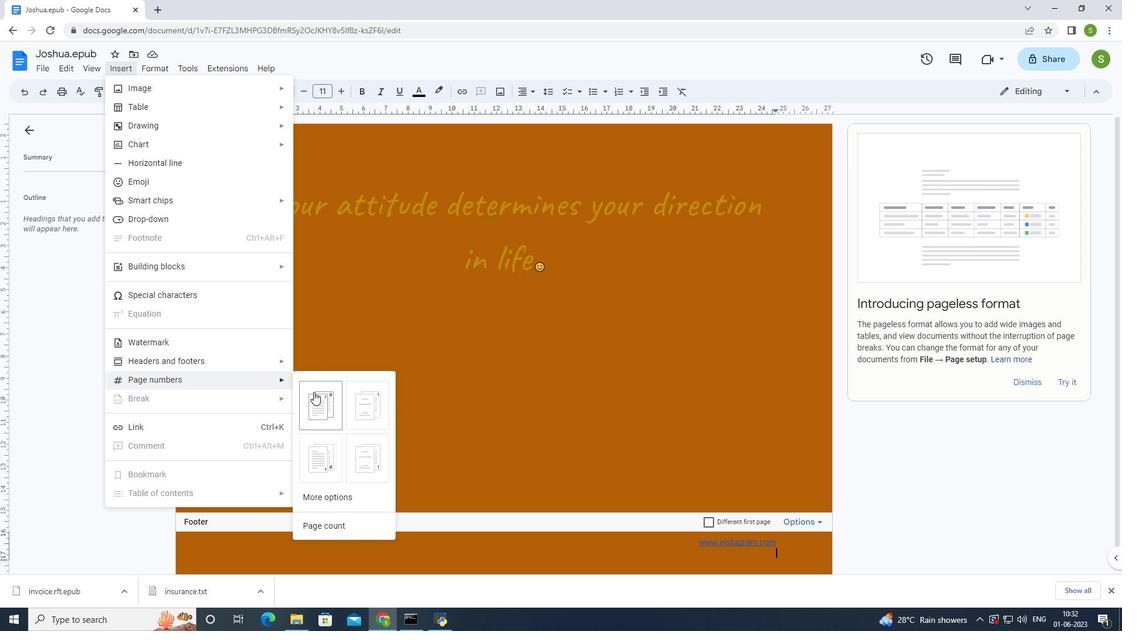 
Action: Mouse pressed left at (320, 397)
Screenshot: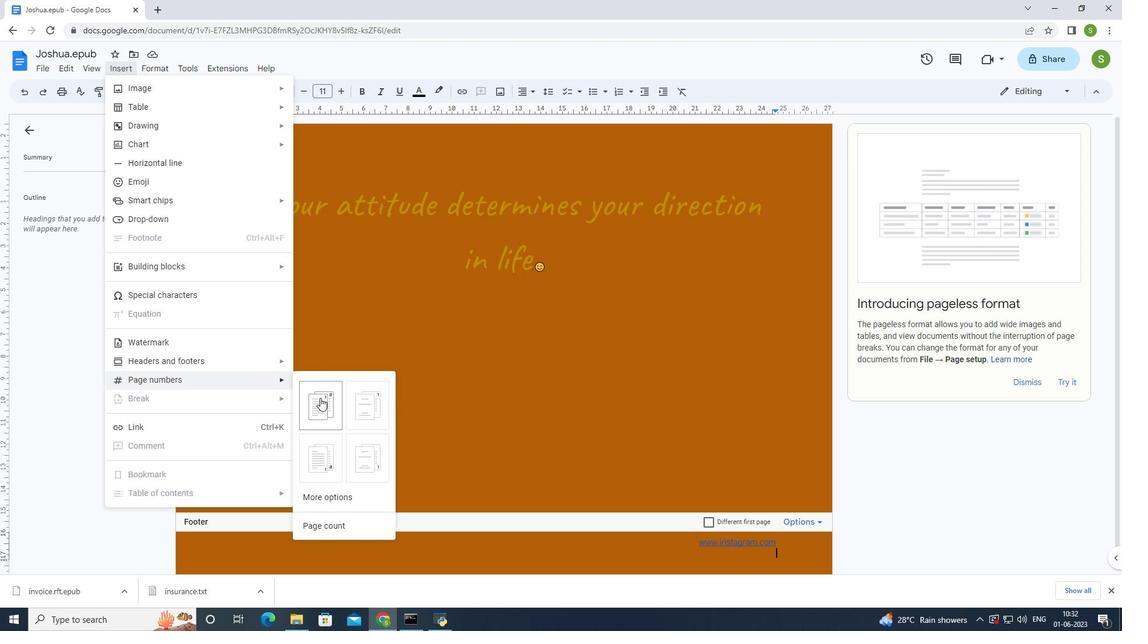 
Action: Mouse moved to (578, 372)
Screenshot: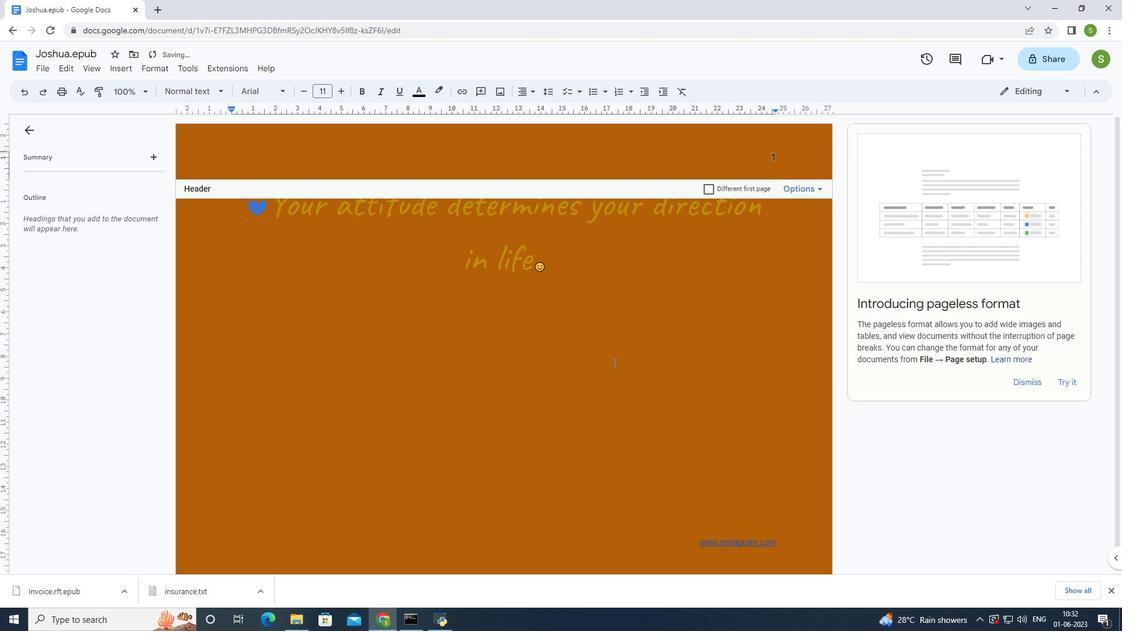 
Action: Mouse pressed left at (578, 372)
Screenshot: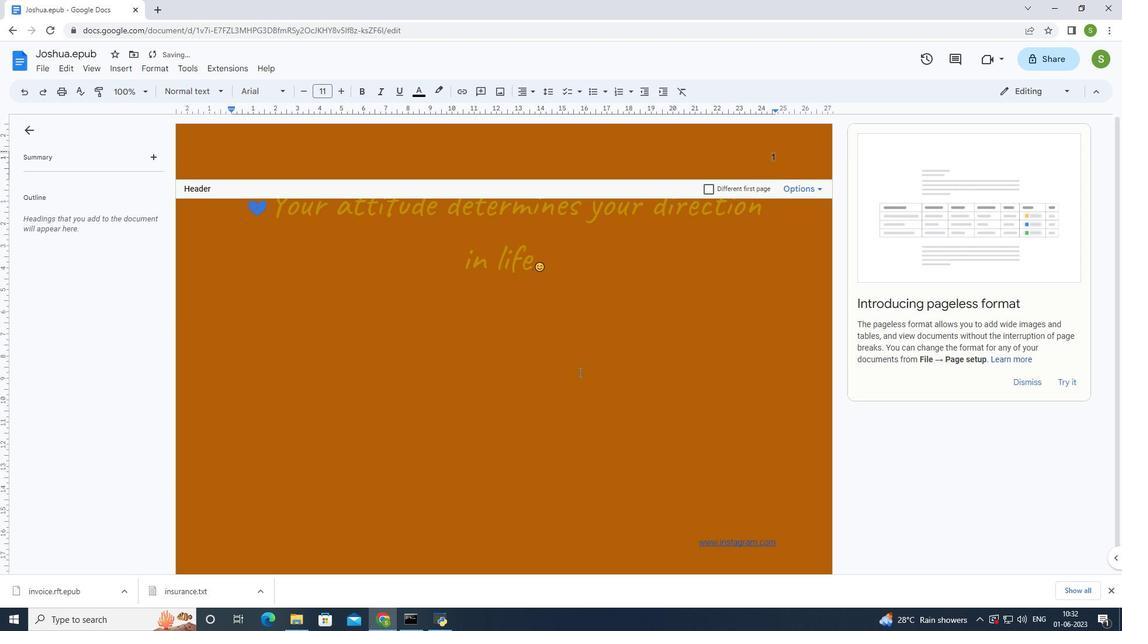 
Action: Mouse moved to (561, 375)
Screenshot: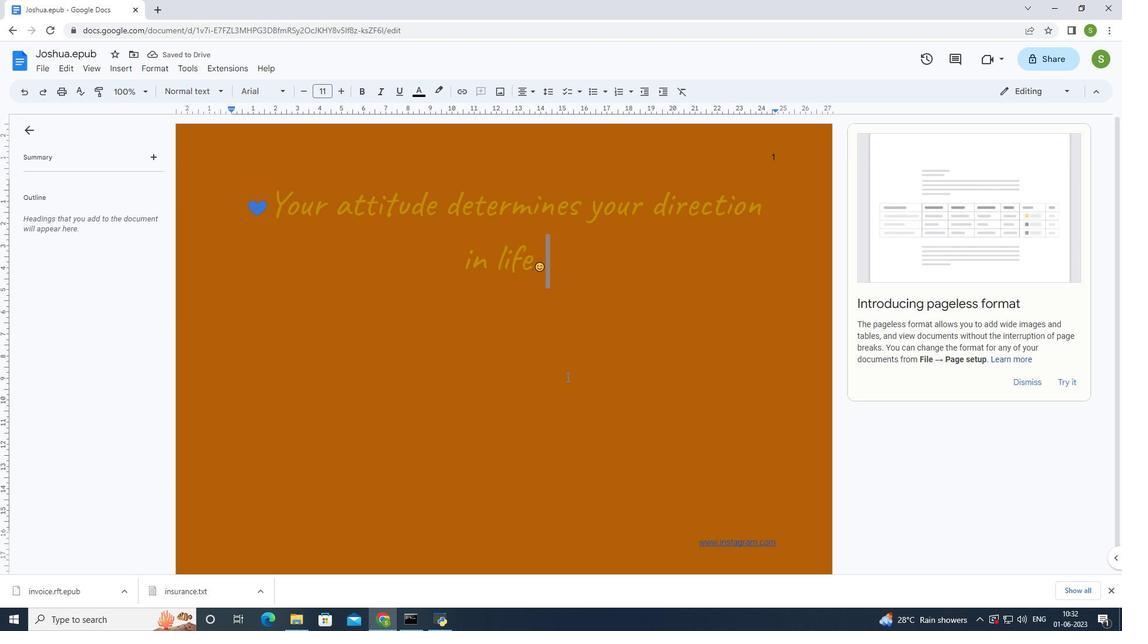 
Action: Key pressed ctrl+S
Screenshot: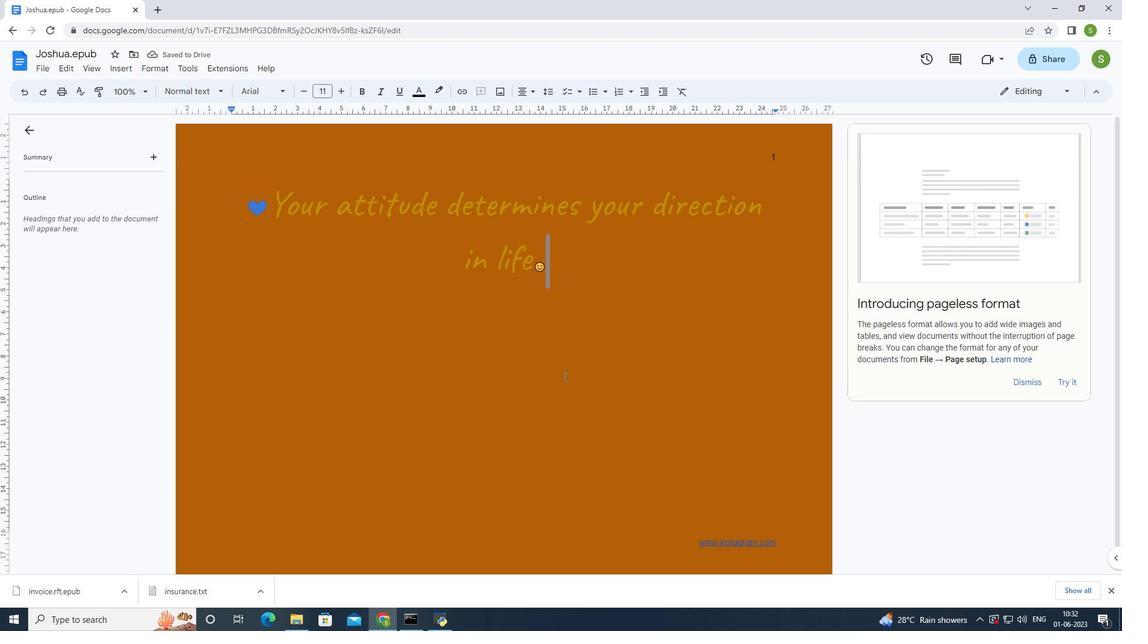 
Action: Mouse moved to (557, 371)
Screenshot: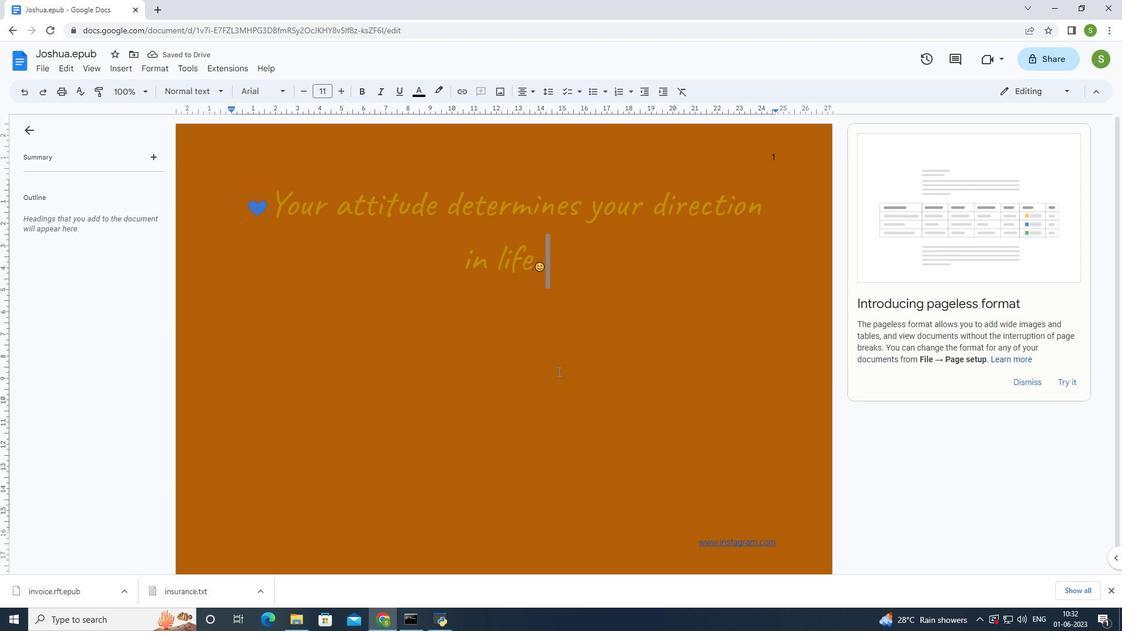 
